 Task: Find a one-way flight from Hurghada to Hanoi on July 2nd for 2 adults in economy class, using Emirates airline, departing between 7:00 AM and 12:00 AM, with a connection in Dubai.
Action: Mouse pressed left at (331, 223)
Screenshot: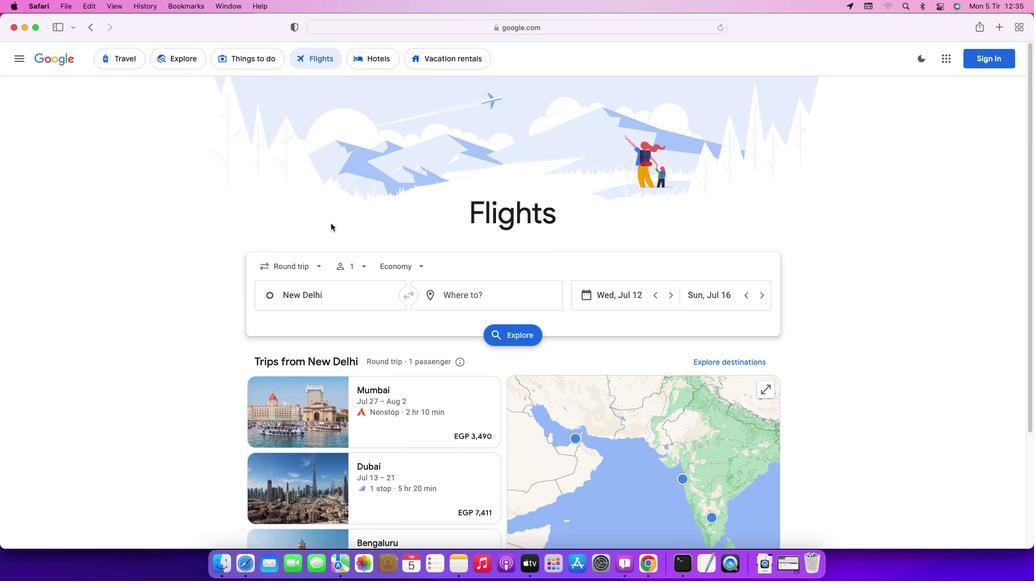 
Action: Mouse moved to (311, 262)
Screenshot: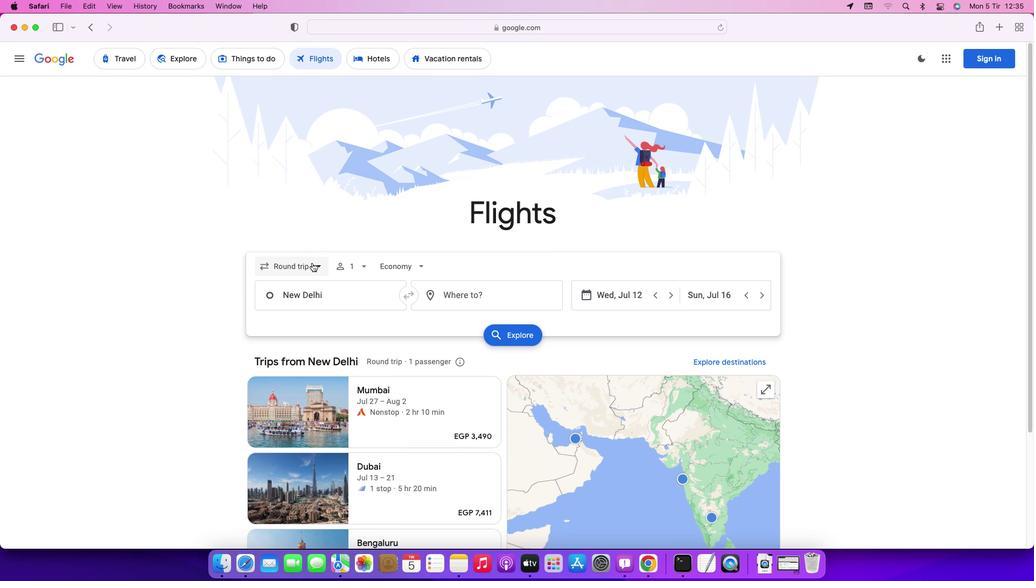 
Action: Mouse pressed left at (311, 262)
Screenshot: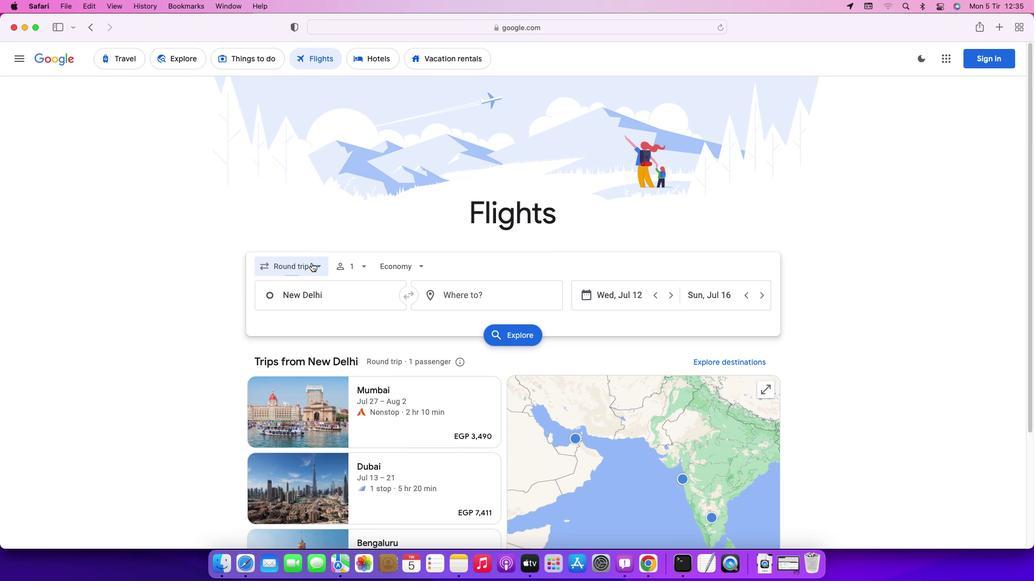 
Action: Mouse moved to (302, 315)
Screenshot: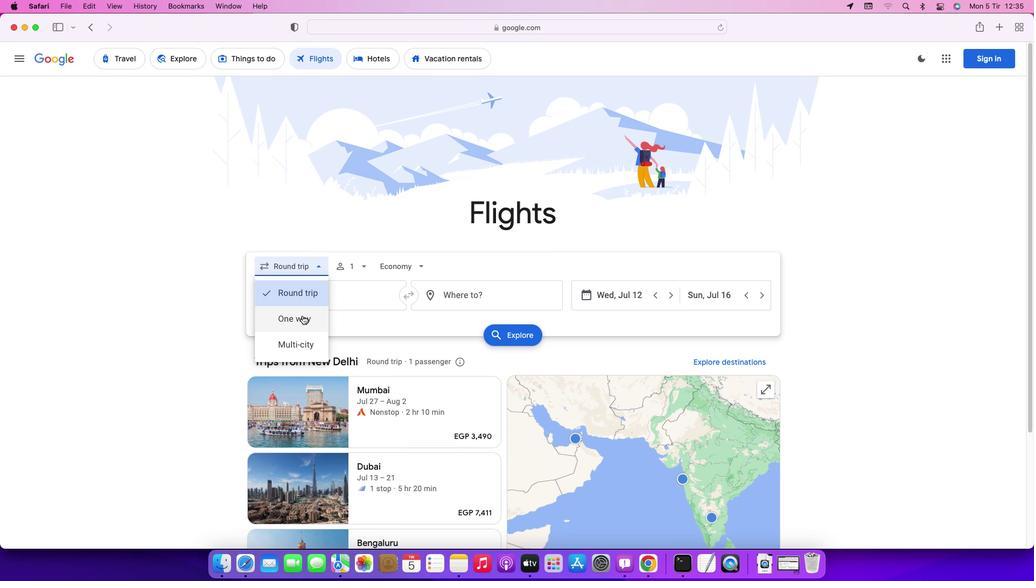 
Action: Mouse pressed left at (302, 315)
Screenshot: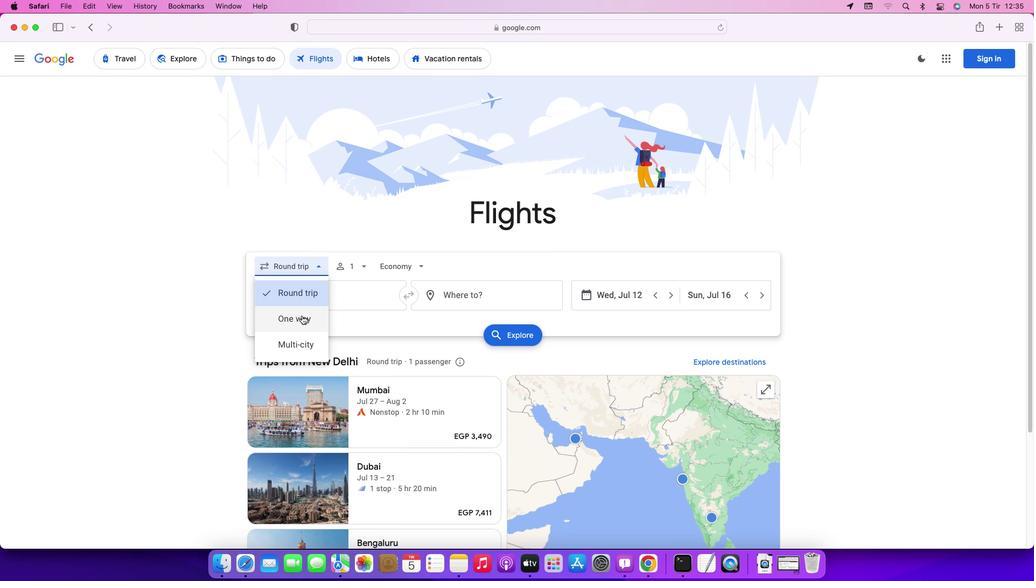 
Action: Mouse moved to (358, 267)
Screenshot: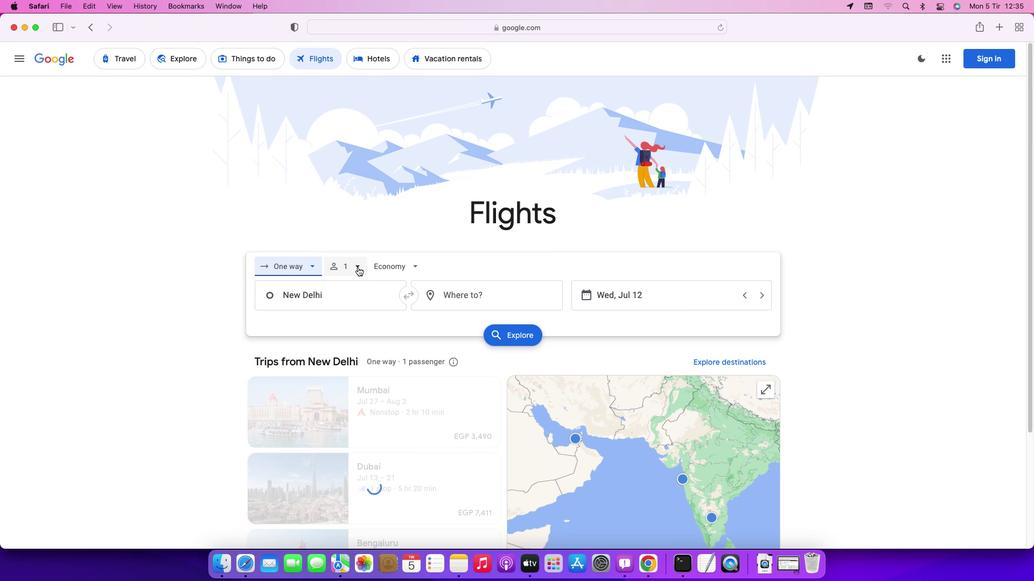 
Action: Mouse pressed left at (358, 267)
Screenshot: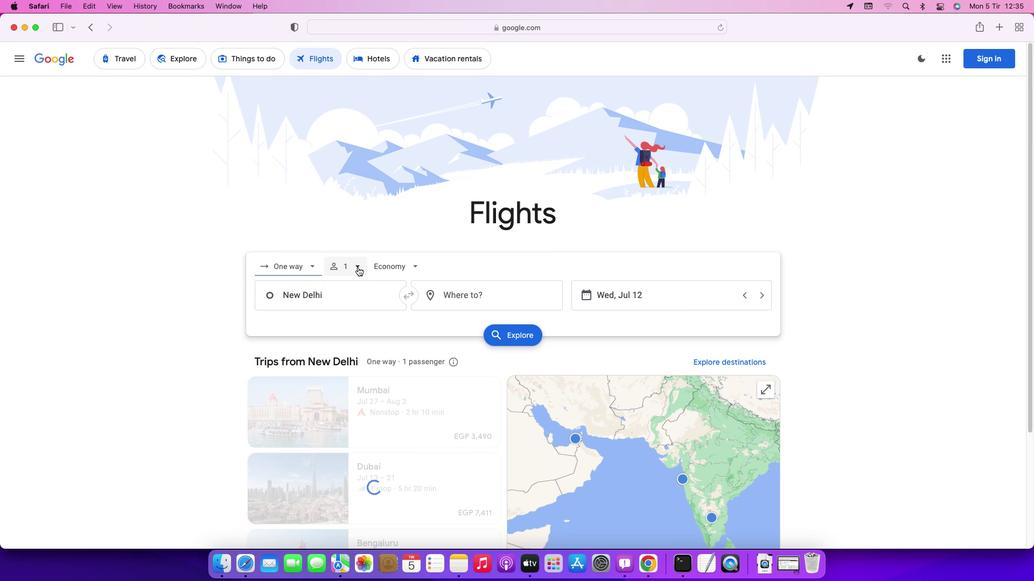 
Action: Mouse moved to (437, 291)
Screenshot: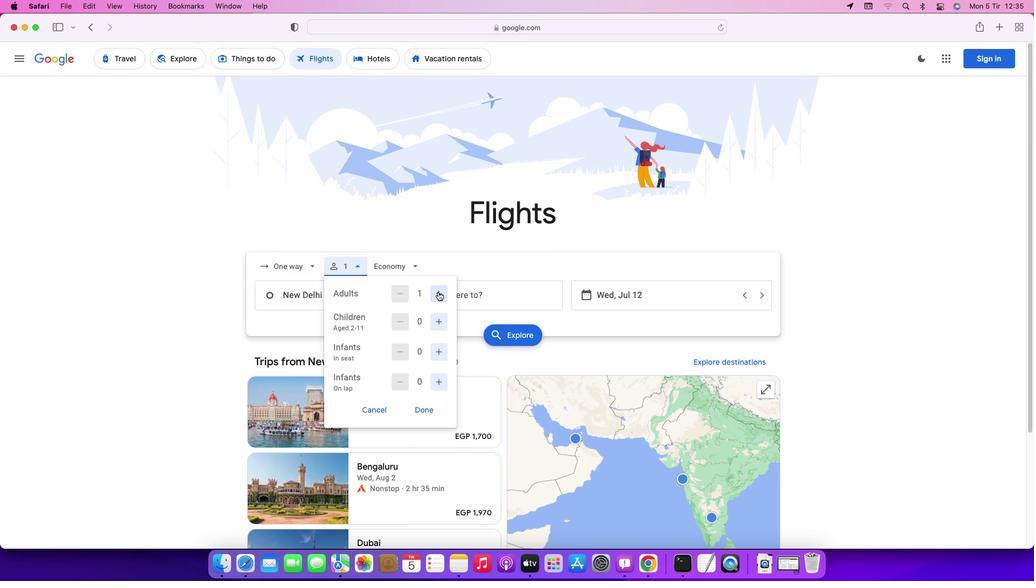 
Action: Mouse pressed left at (437, 291)
Screenshot: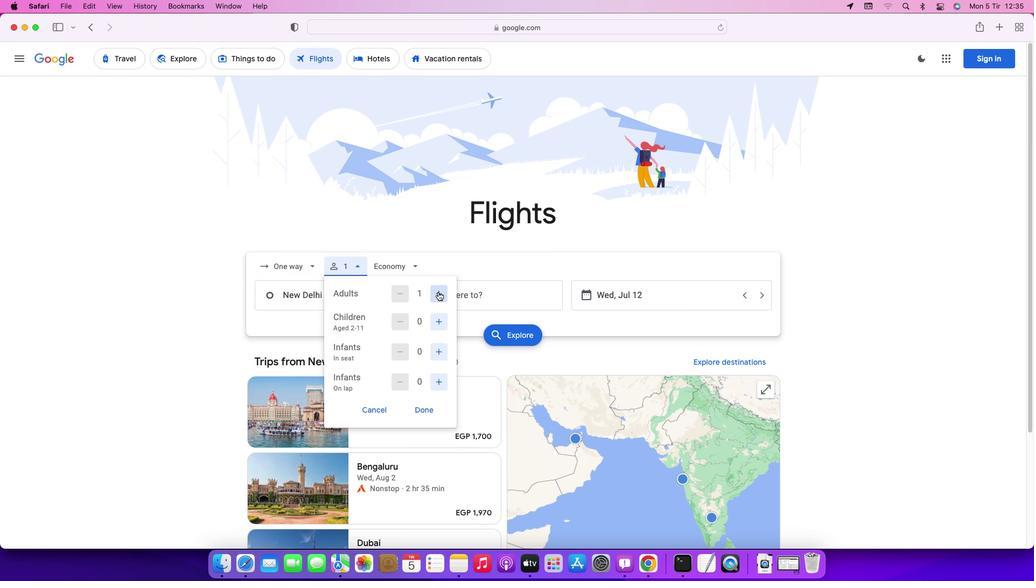 
Action: Mouse moved to (420, 405)
Screenshot: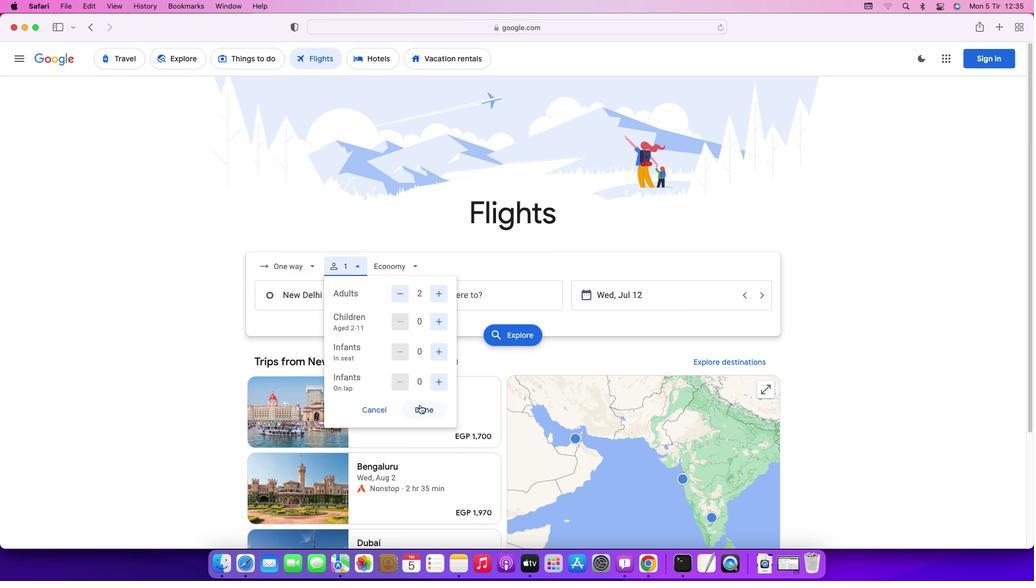 
Action: Mouse pressed left at (420, 405)
Screenshot: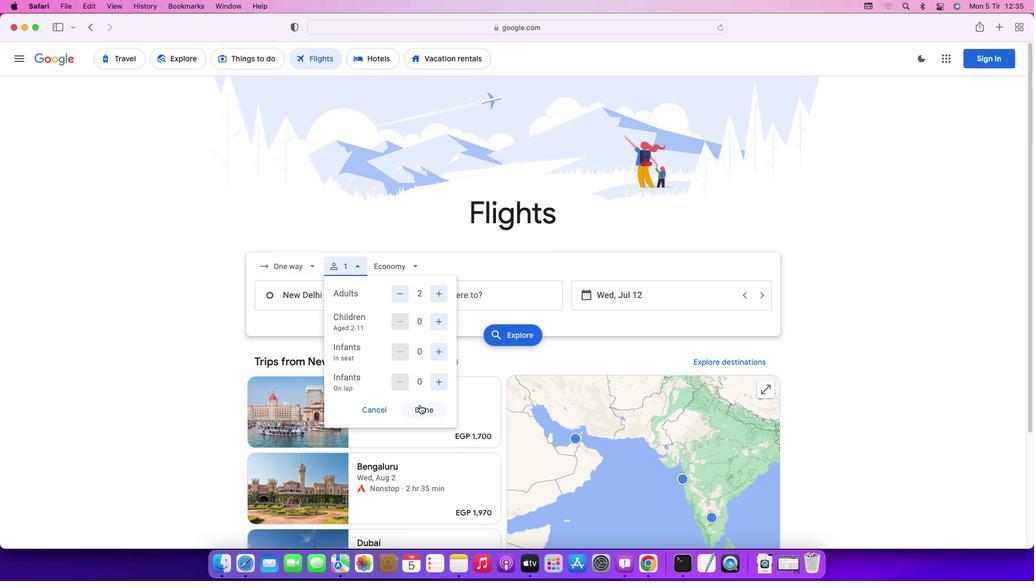 
Action: Mouse moved to (395, 268)
Screenshot: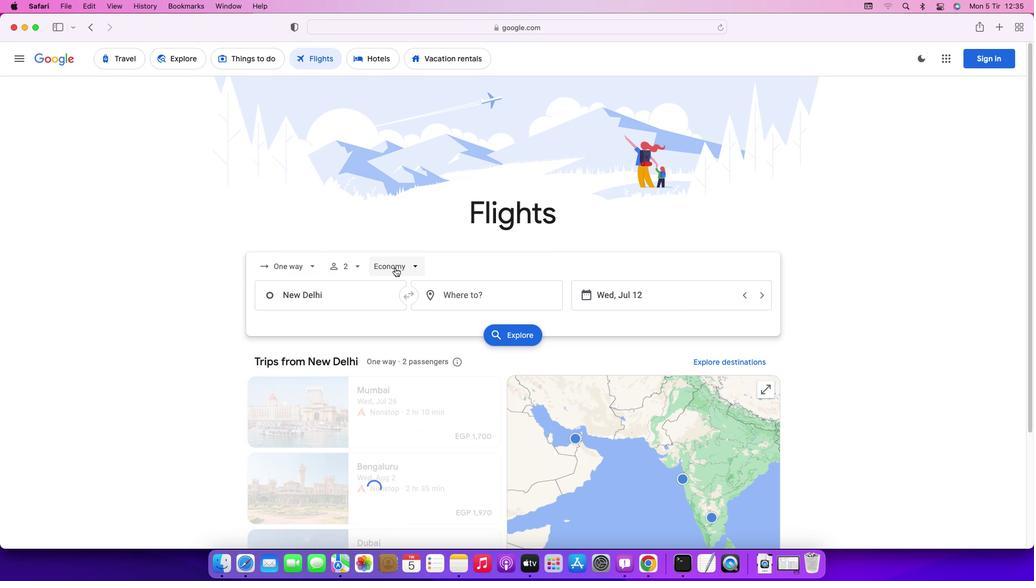 
Action: Mouse pressed left at (395, 268)
Screenshot: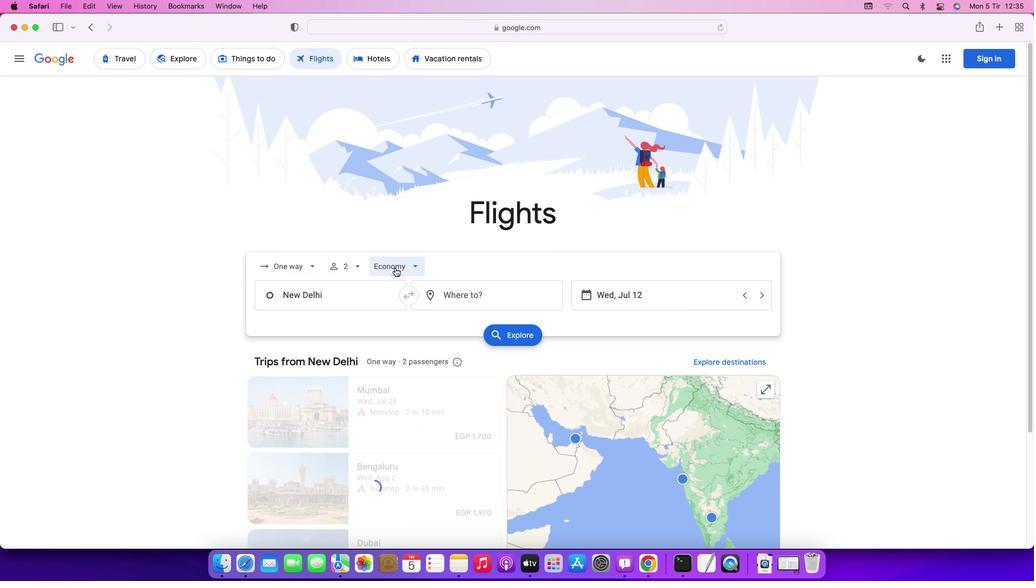 
Action: Mouse moved to (384, 288)
Screenshot: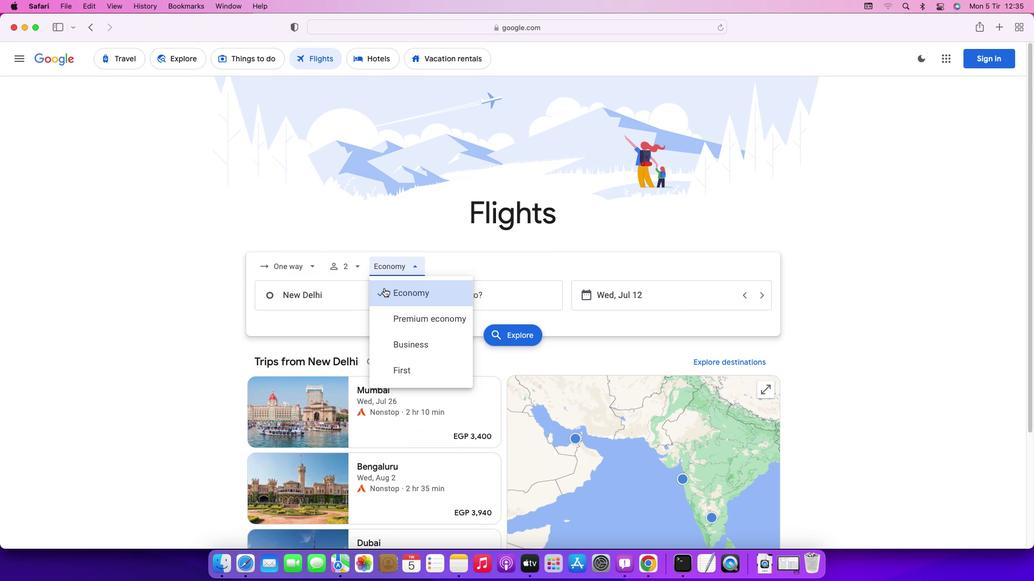 
Action: Mouse pressed left at (384, 288)
Screenshot: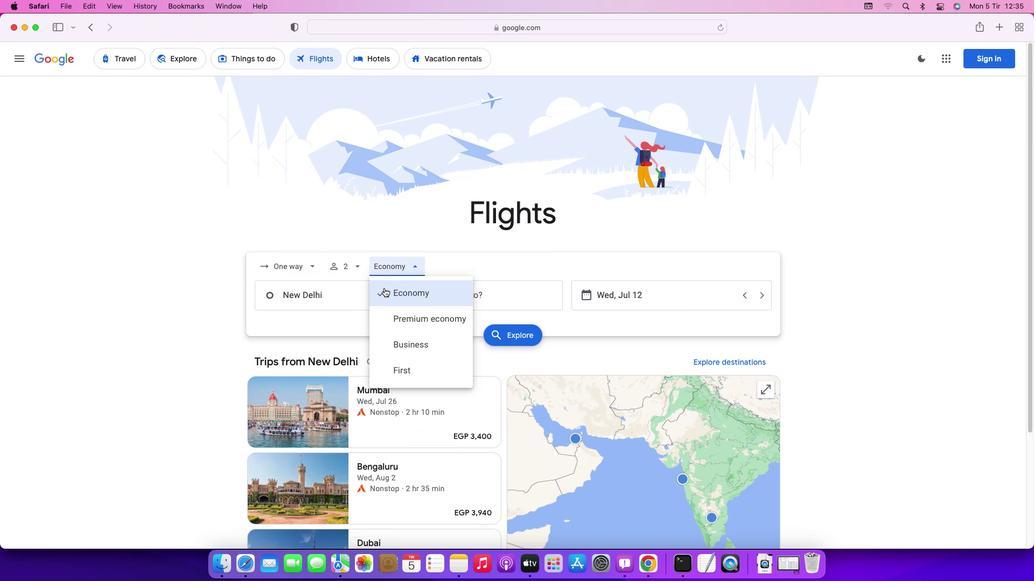 
Action: Mouse moved to (344, 300)
Screenshot: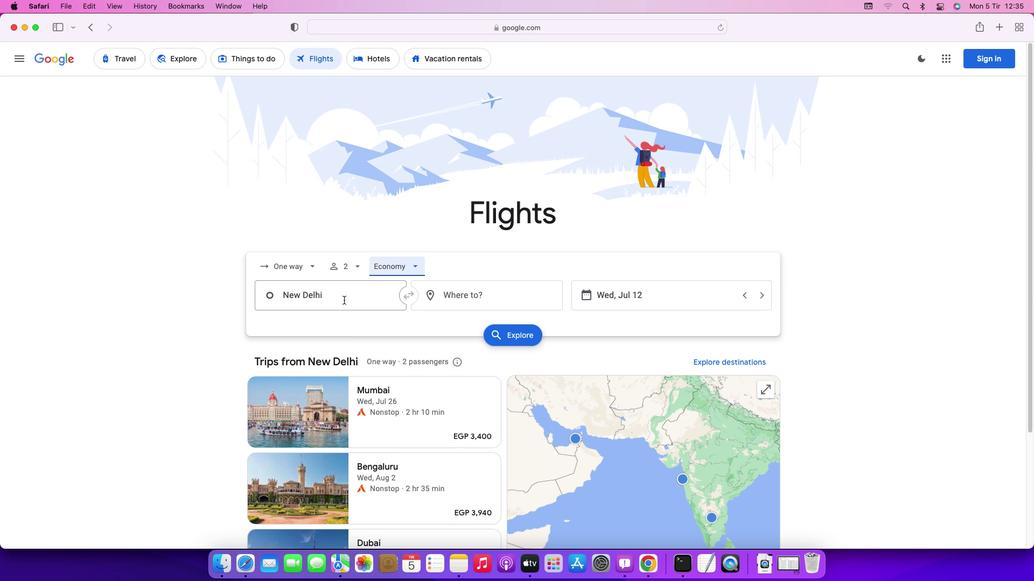 
Action: Mouse pressed left at (344, 300)
Screenshot: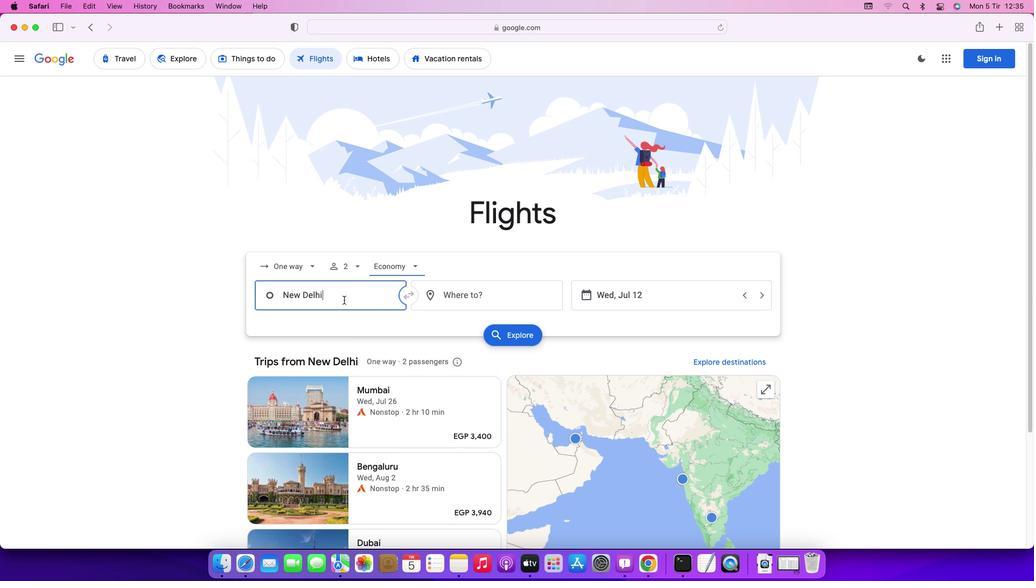 
Action: Mouse moved to (342, 300)
Screenshot: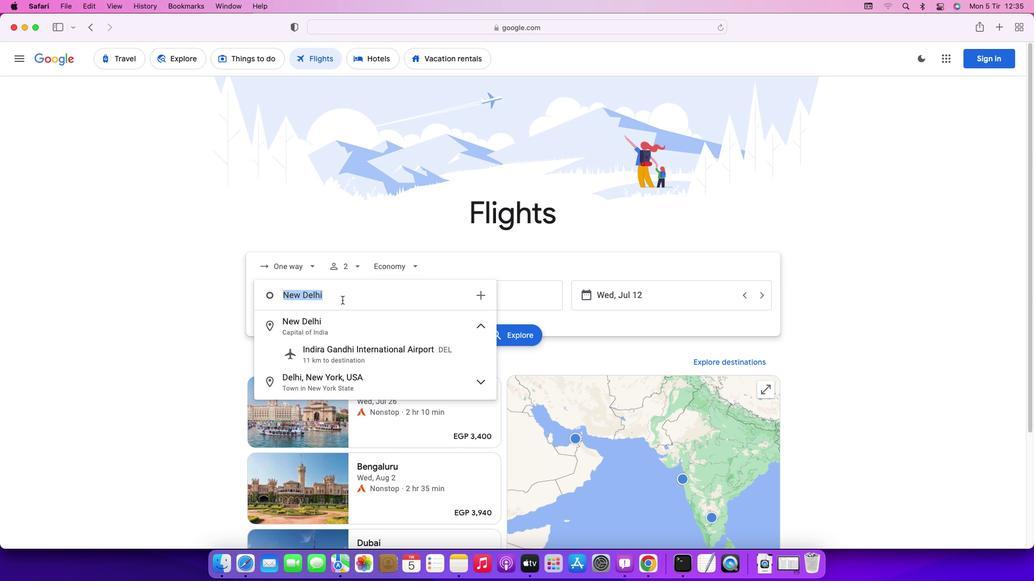 
Action: Key pressed Key.backspaceKey.caps_lock'H'Key.caps_lock'u''r''g''h''a''d''a'Key.enter
Screenshot: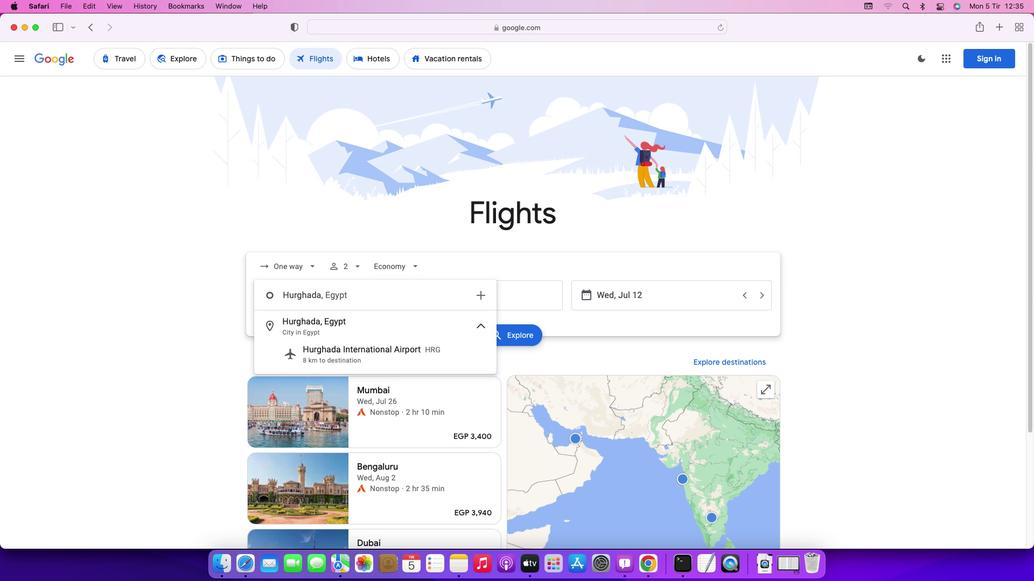 
Action: Mouse moved to (479, 299)
Screenshot: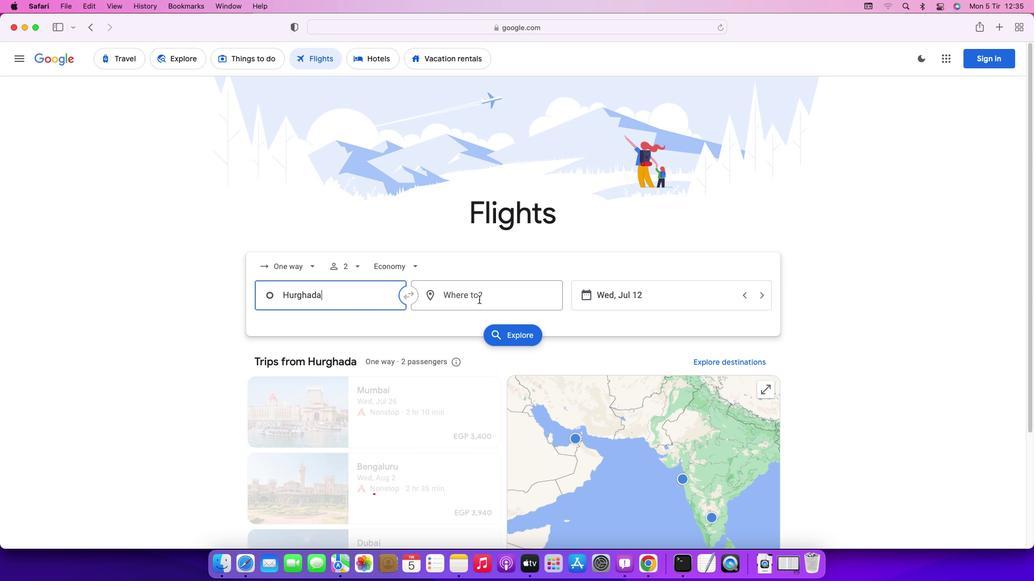 
Action: Mouse pressed left at (479, 299)
Screenshot: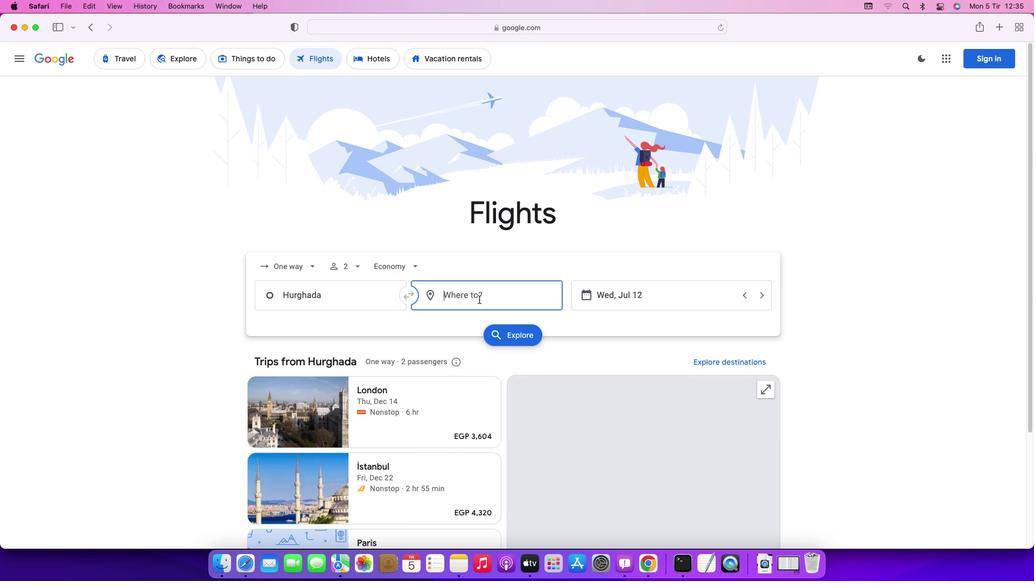 
Action: Key pressed Key.caps_lock'H'Key.caps_lock'a''n''o''i'Key.enter
Screenshot: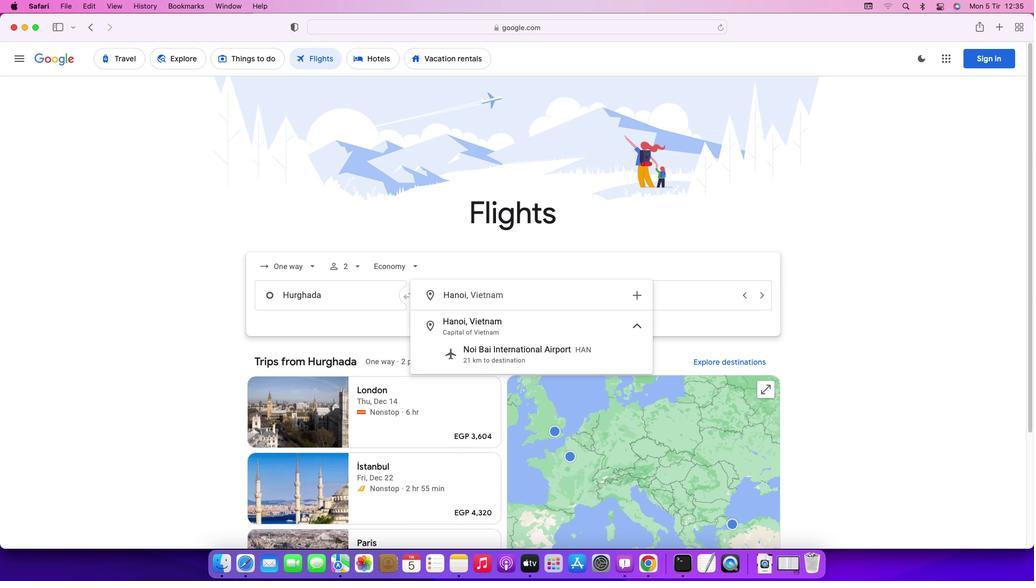 
Action: Mouse moved to (666, 292)
Screenshot: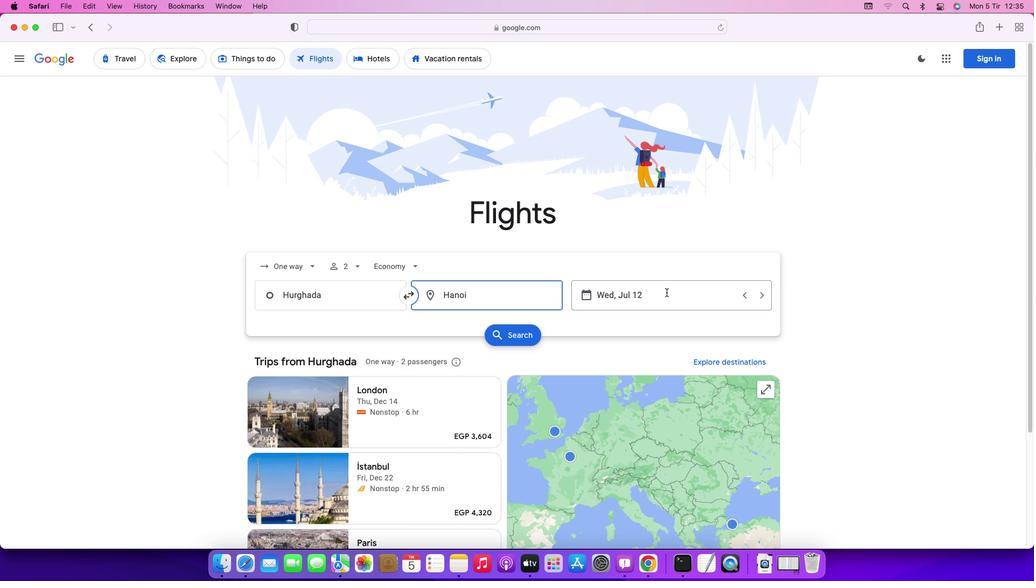 
Action: Mouse pressed left at (666, 292)
Screenshot: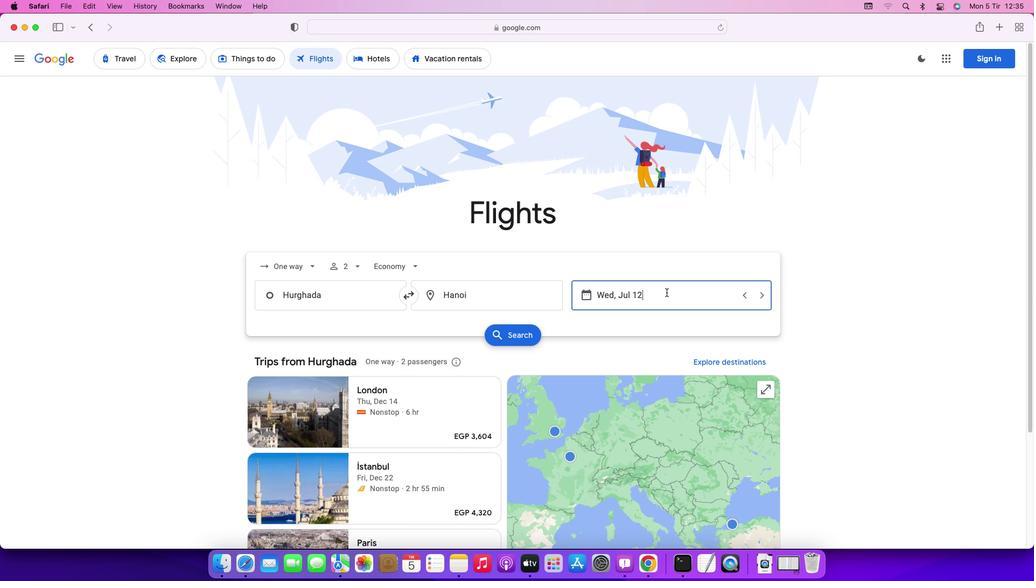 
Action: Mouse moved to (596, 380)
Screenshot: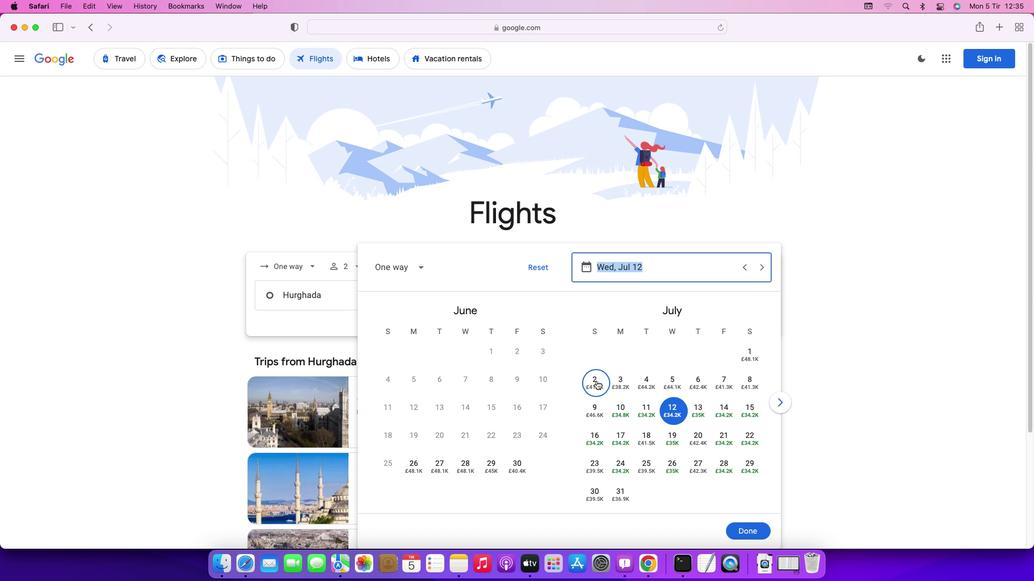 
Action: Mouse pressed left at (596, 380)
Screenshot: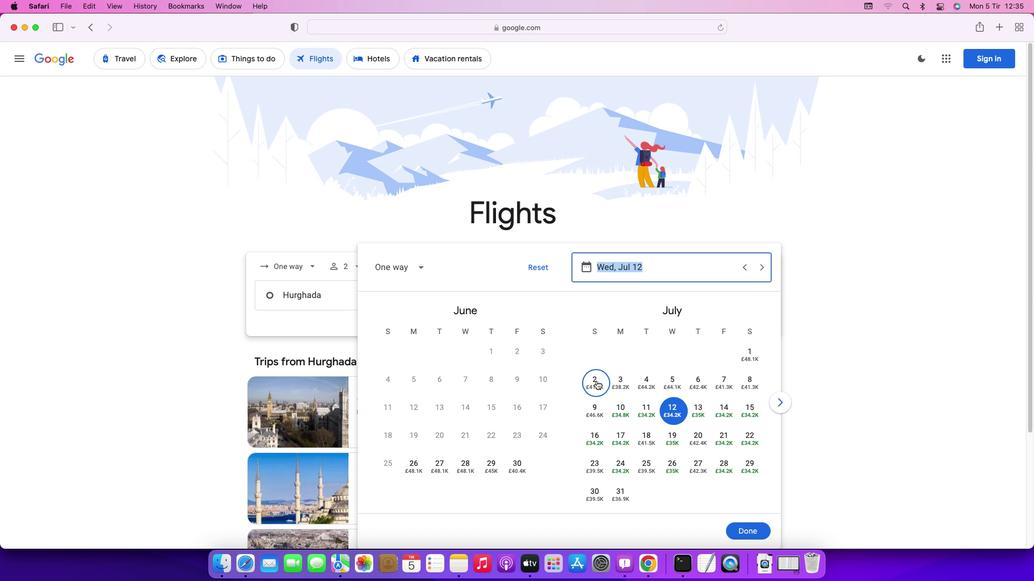 
Action: Mouse moved to (749, 533)
Screenshot: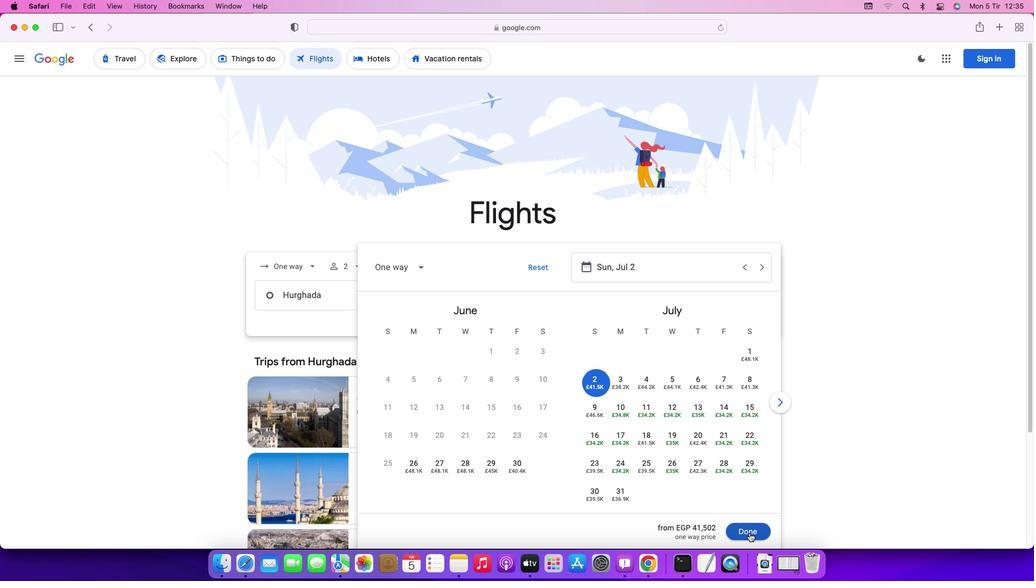 
Action: Mouse pressed left at (749, 533)
Screenshot: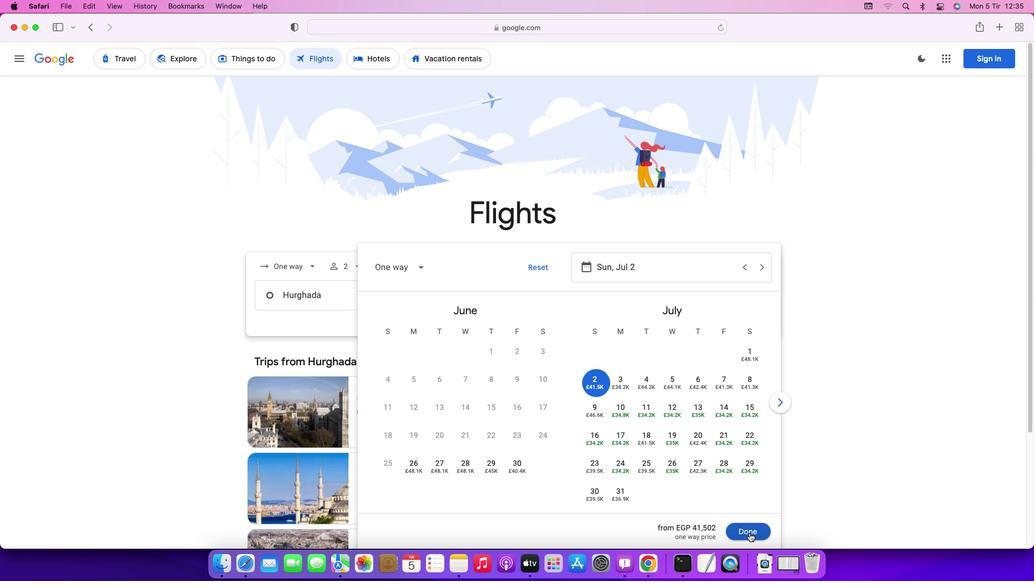 
Action: Mouse moved to (518, 336)
Screenshot: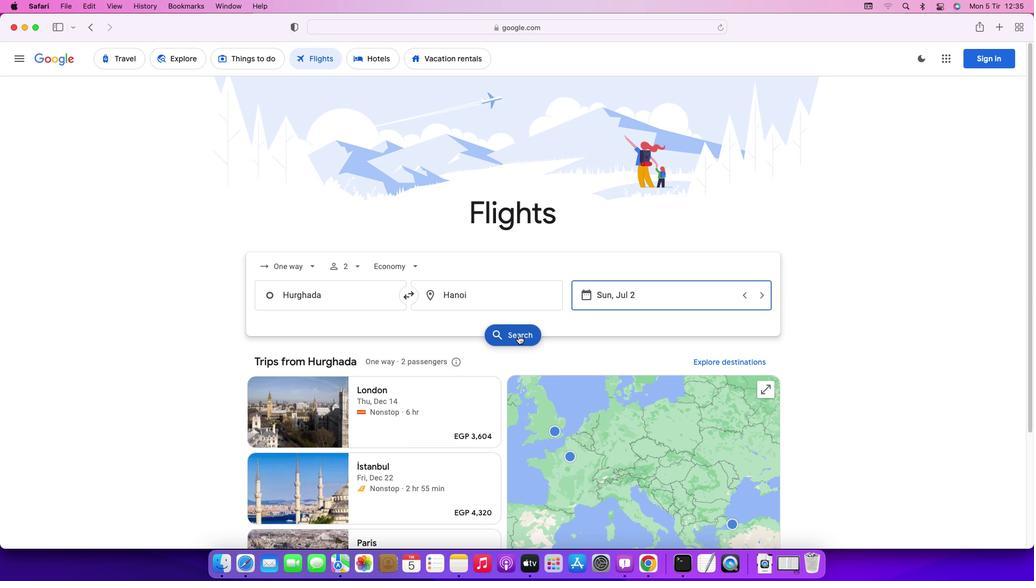 
Action: Mouse pressed left at (518, 336)
Screenshot: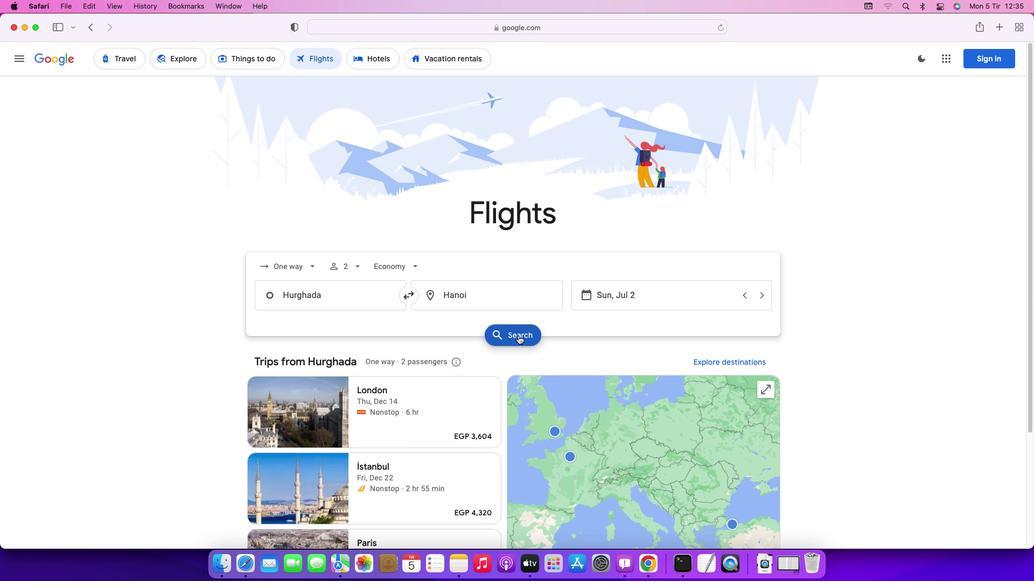 
Action: Mouse moved to (337, 159)
Screenshot: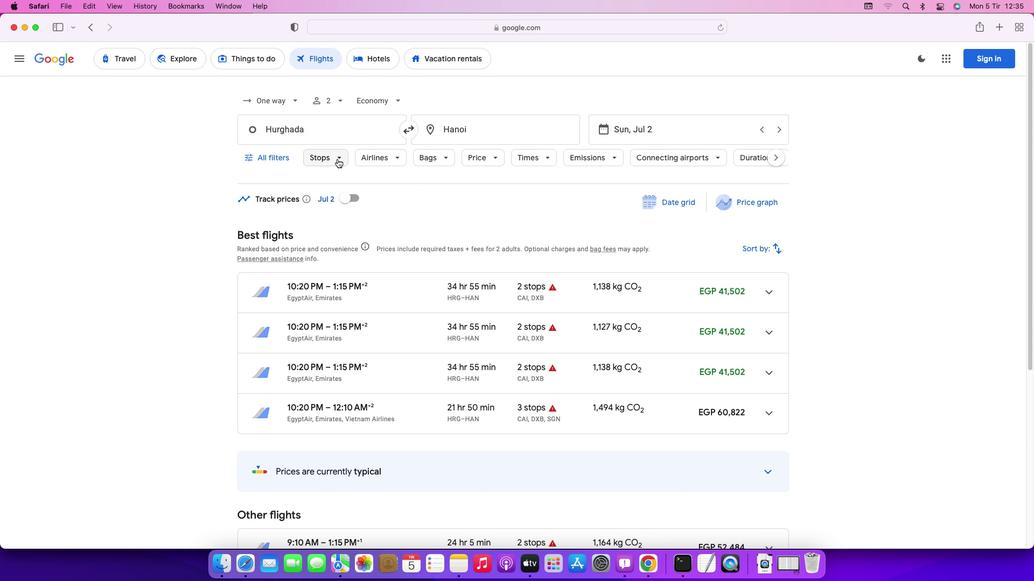 
Action: Mouse pressed left at (337, 159)
Screenshot: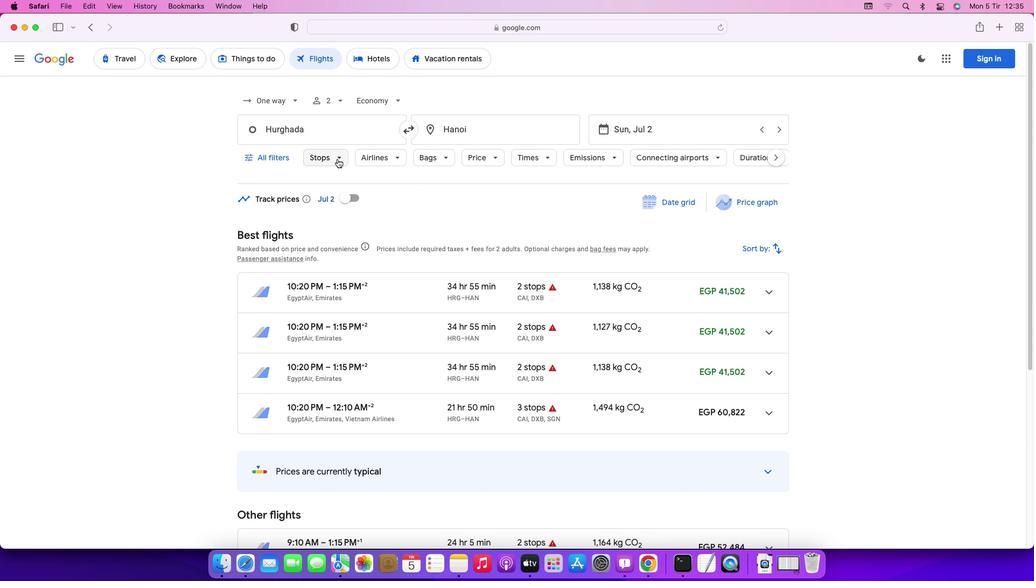 
Action: Mouse moved to (332, 213)
Screenshot: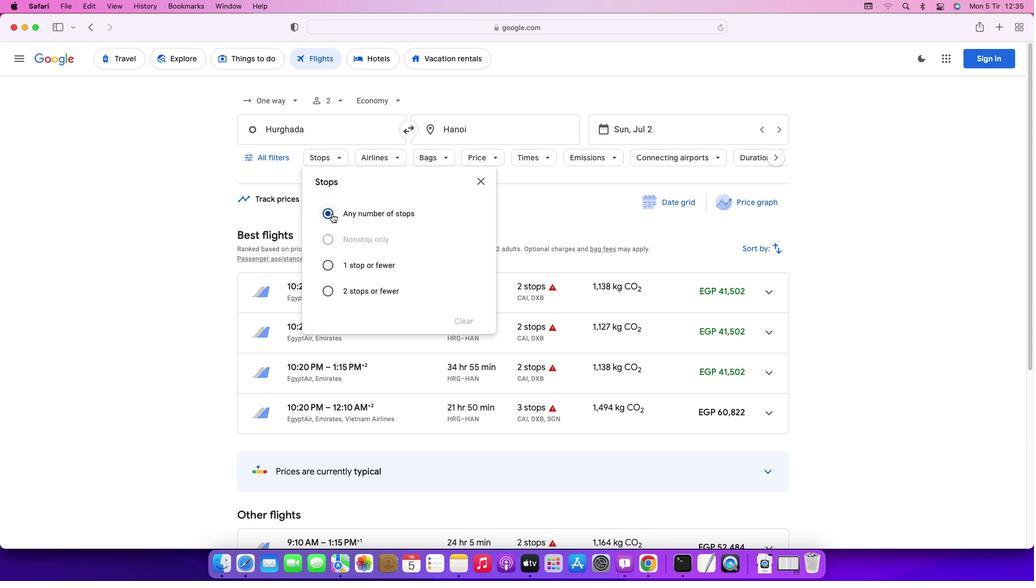 
Action: Mouse pressed left at (332, 213)
Screenshot: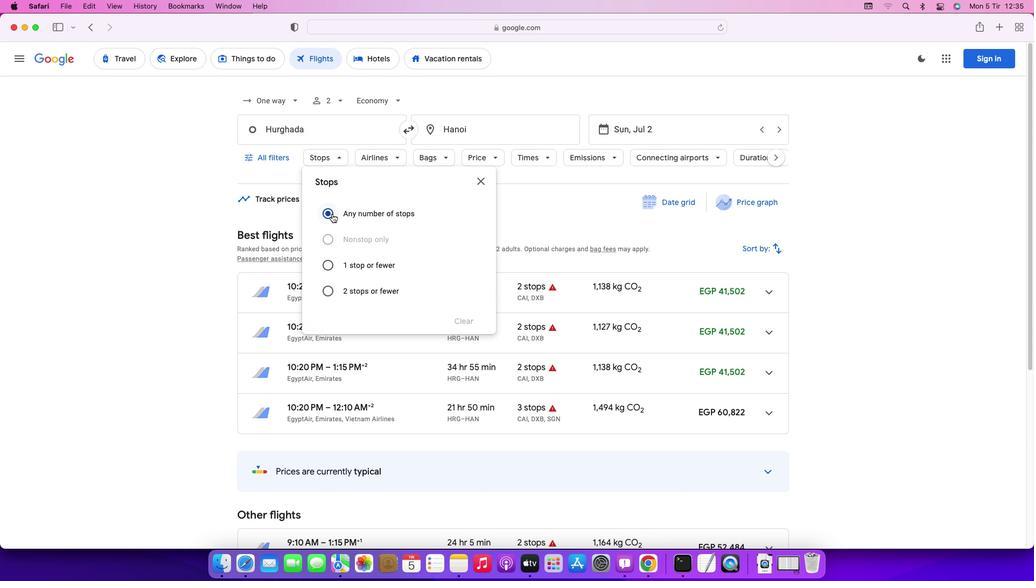 
Action: Mouse moved to (478, 183)
Screenshot: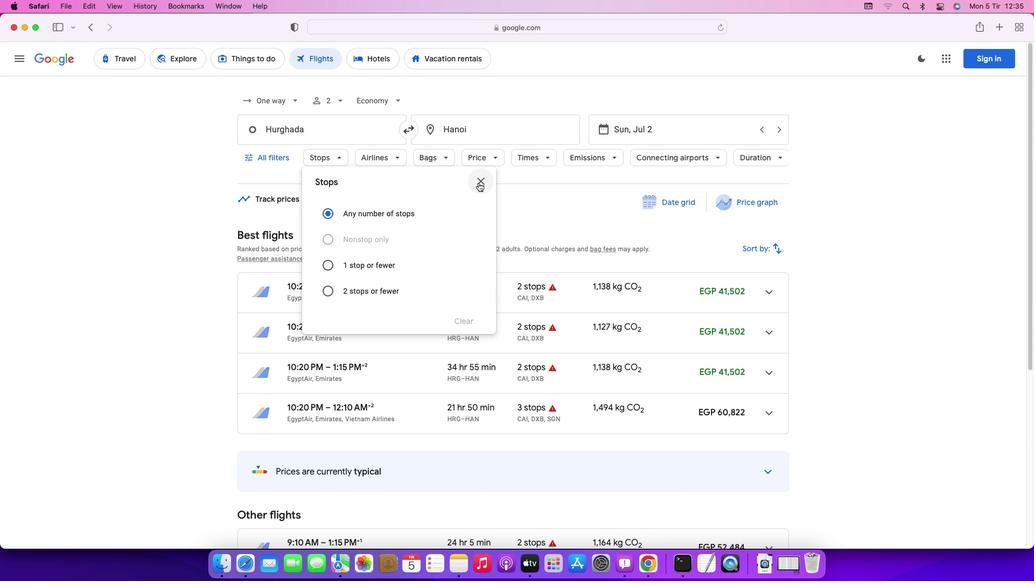 
Action: Mouse pressed left at (478, 183)
Screenshot: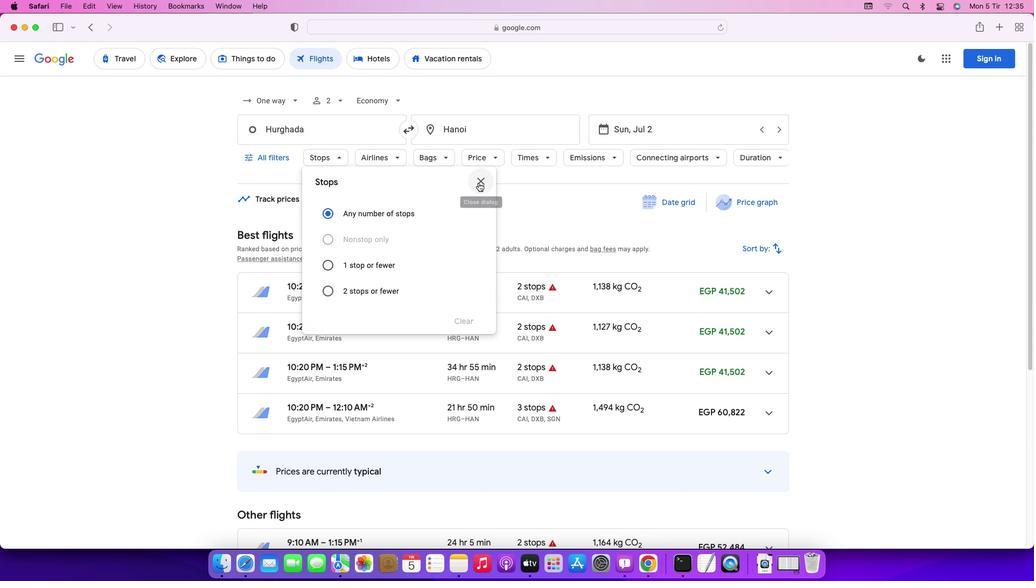 
Action: Mouse moved to (376, 162)
Screenshot: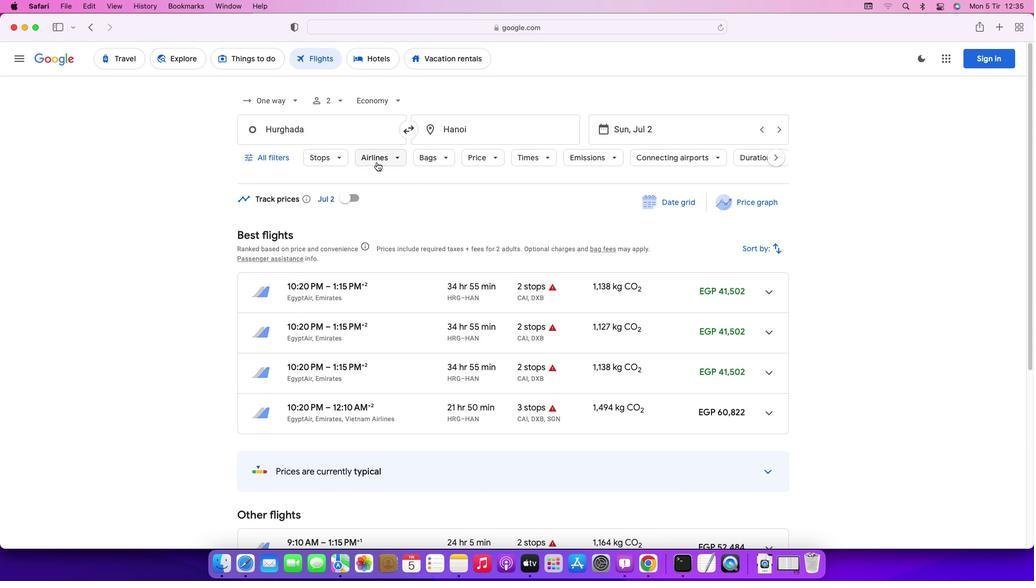
Action: Mouse pressed left at (376, 162)
Screenshot: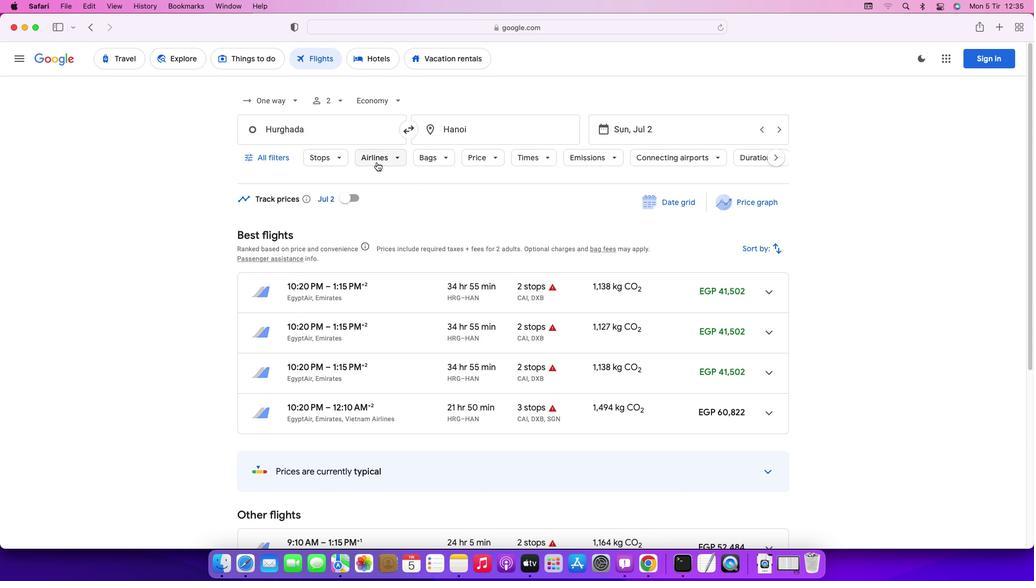 
Action: Mouse moved to (515, 212)
Screenshot: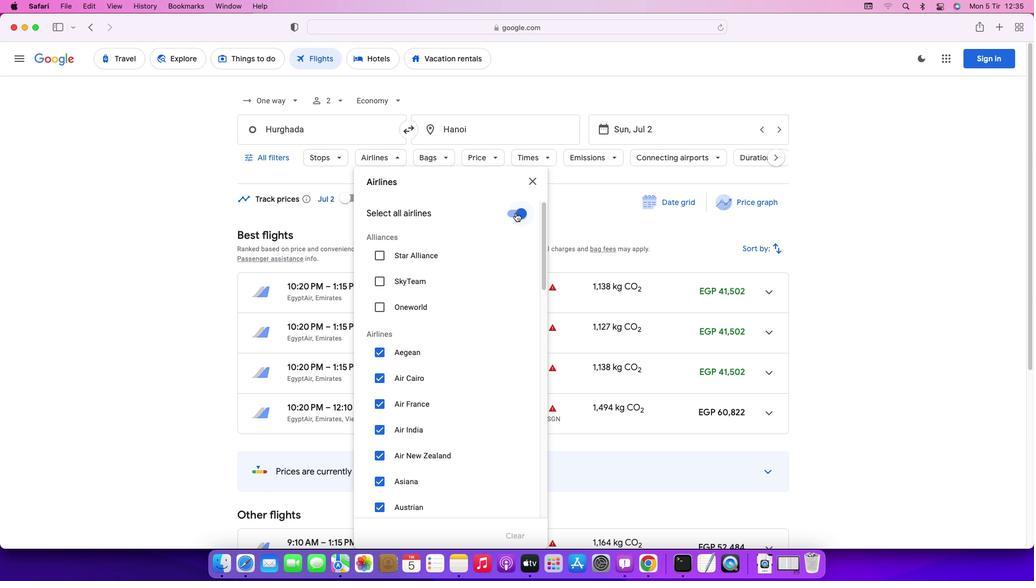 
Action: Mouse pressed left at (515, 212)
Screenshot: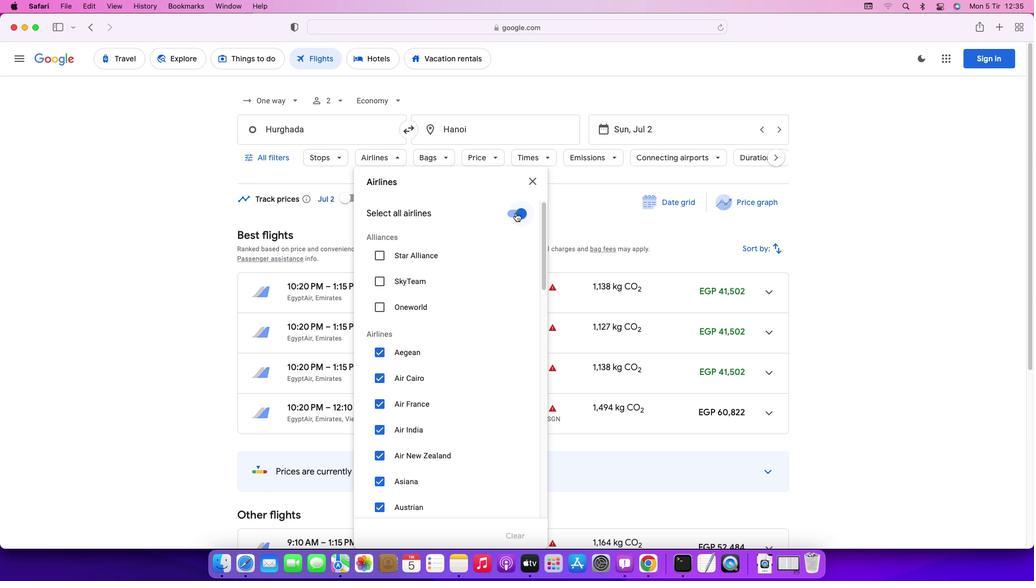 
Action: Mouse moved to (475, 361)
Screenshot: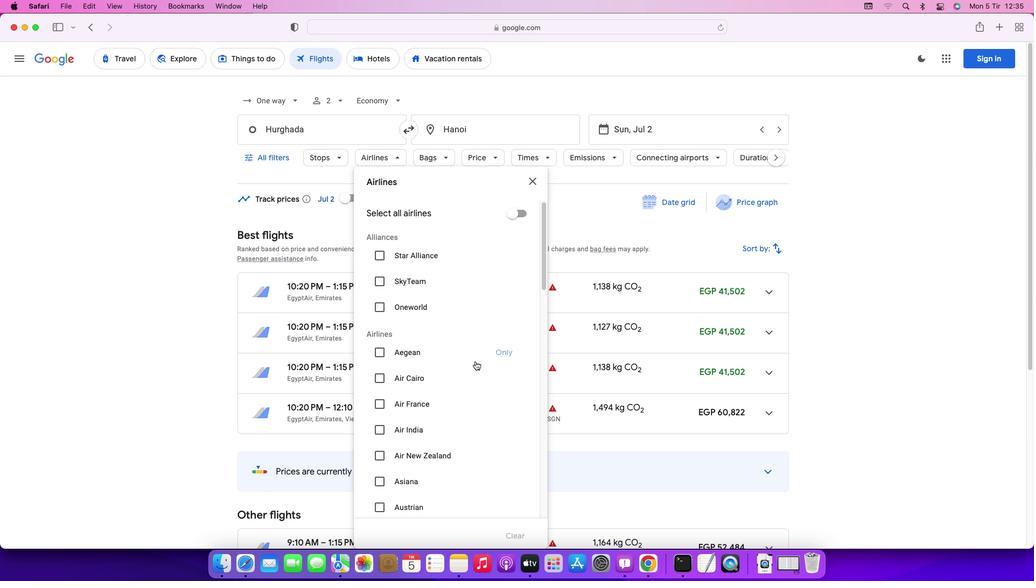 
Action: Mouse scrolled (475, 361) with delta (0, 0)
Screenshot: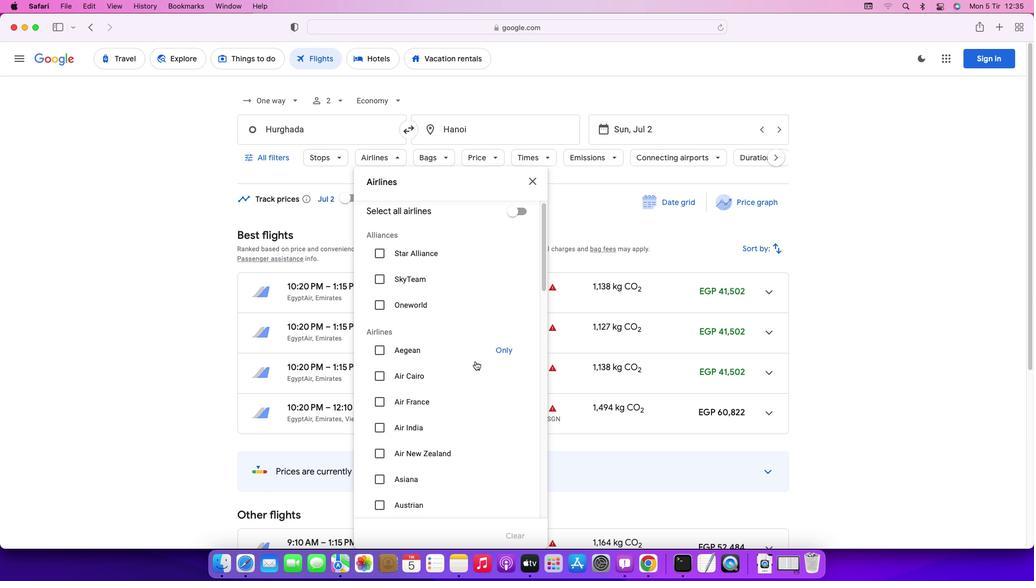
Action: Mouse scrolled (475, 361) with delta (0, 0)
Screenshot: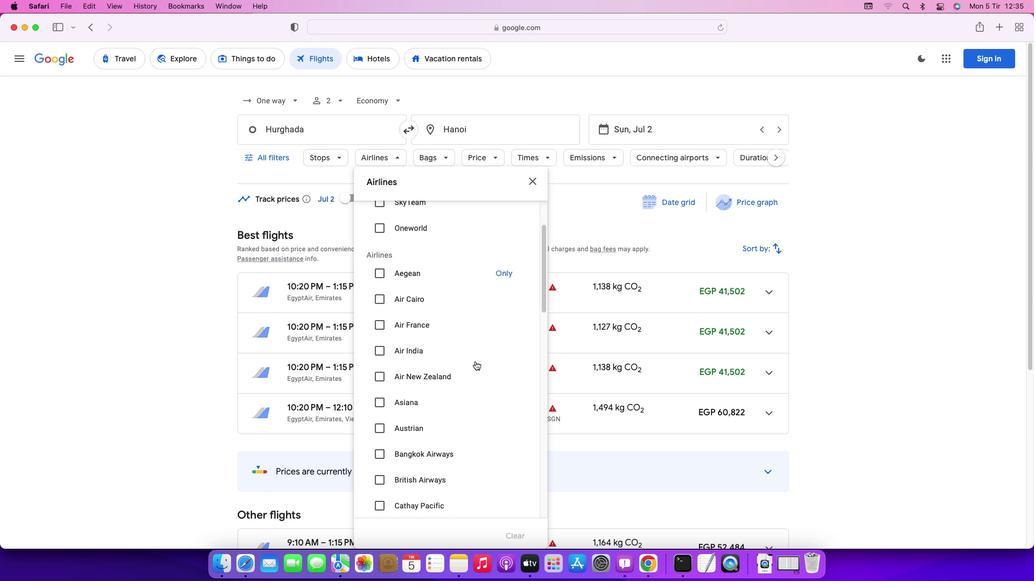 
Action: Mouse scrolled (475, 361) with delta (0, -1)
Screenshot: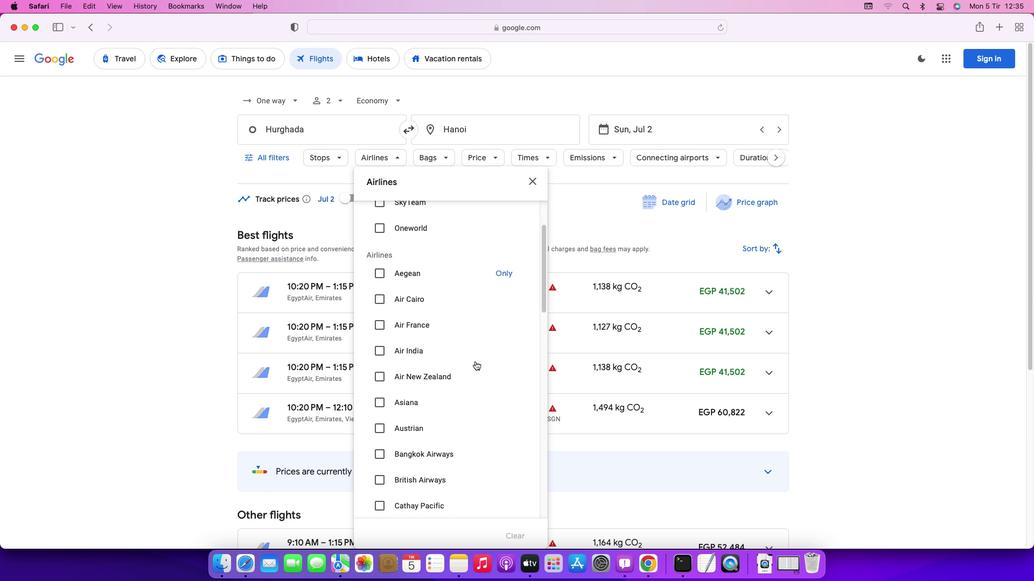 
Action: Mouse scrolled (475, 361) with delta (0, 0)
Screenshot: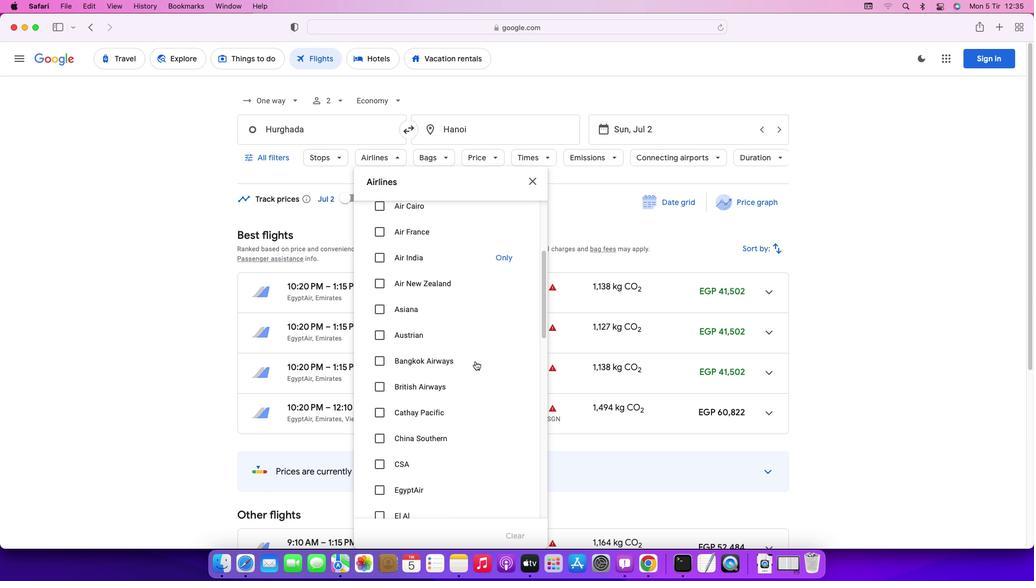 
Action: Mouse scrolled (475, 361) with delta (0, 0)
Screenshot: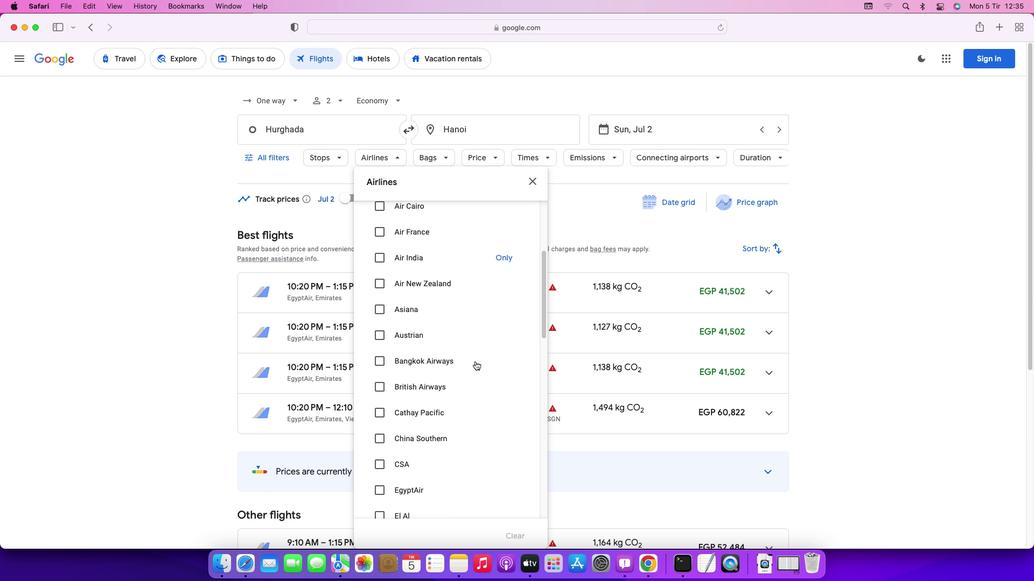 
Action: Mouse scrolled (475, 361) with delta (0, -1)
Screenshot: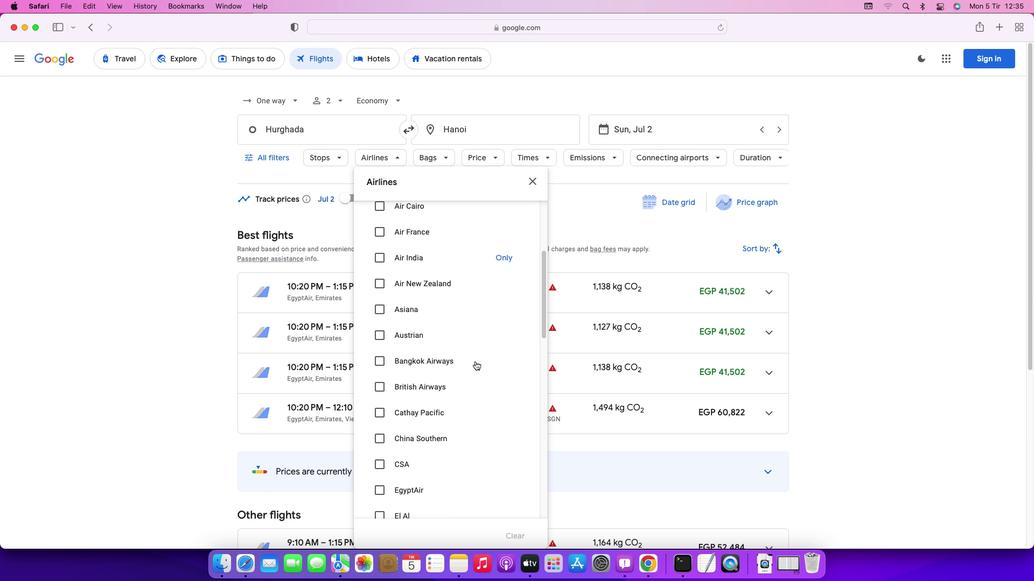 
Action: Mouse scrolled (475, 361) with delta (0, 0)
Screenshot: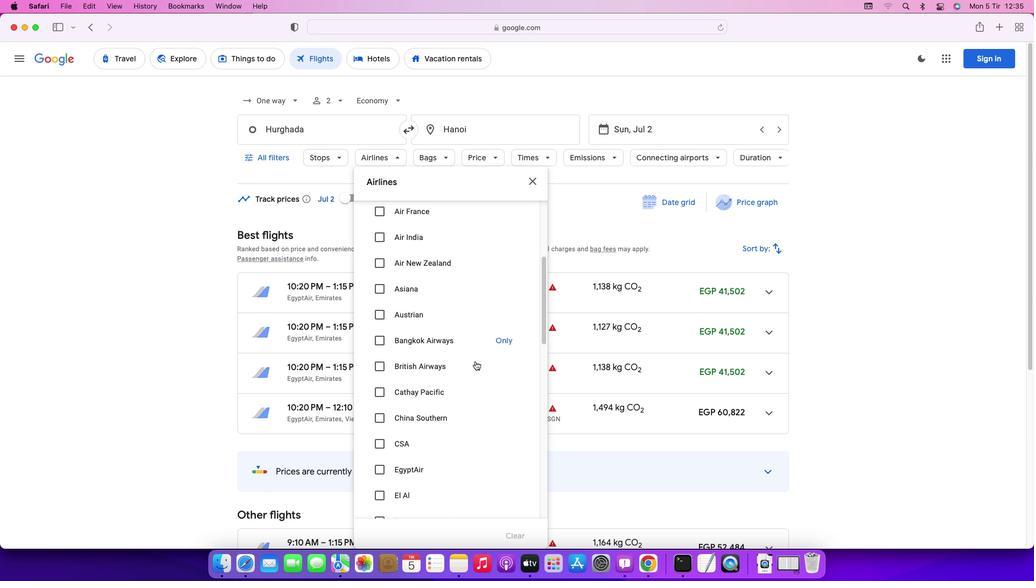 
Action: Mouse scrolled (475, 361) with delta (0, 0)
Screenshot: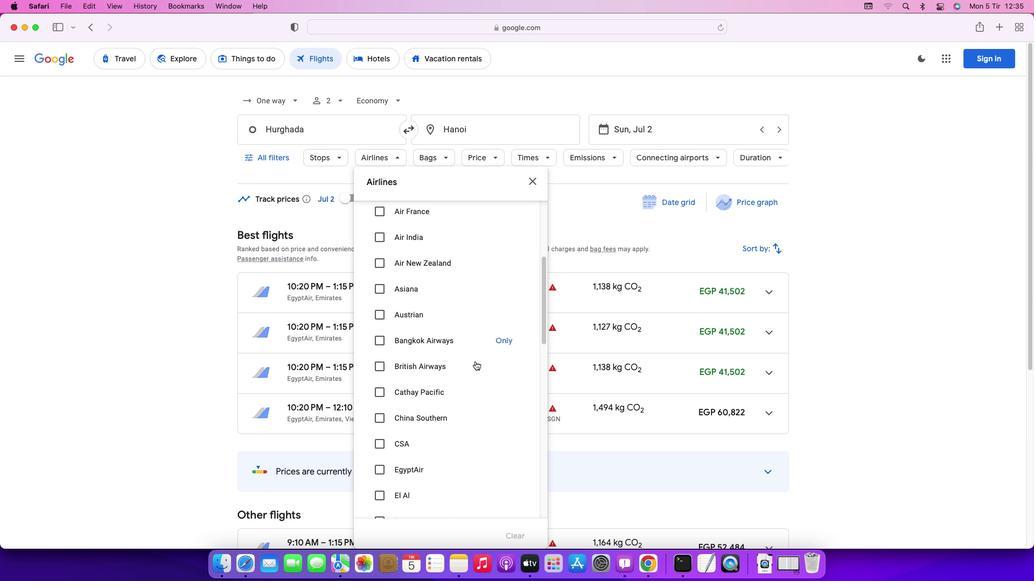 
Action: Mouse scrolled (475, 361) with delta (0, 0)
Screenshot: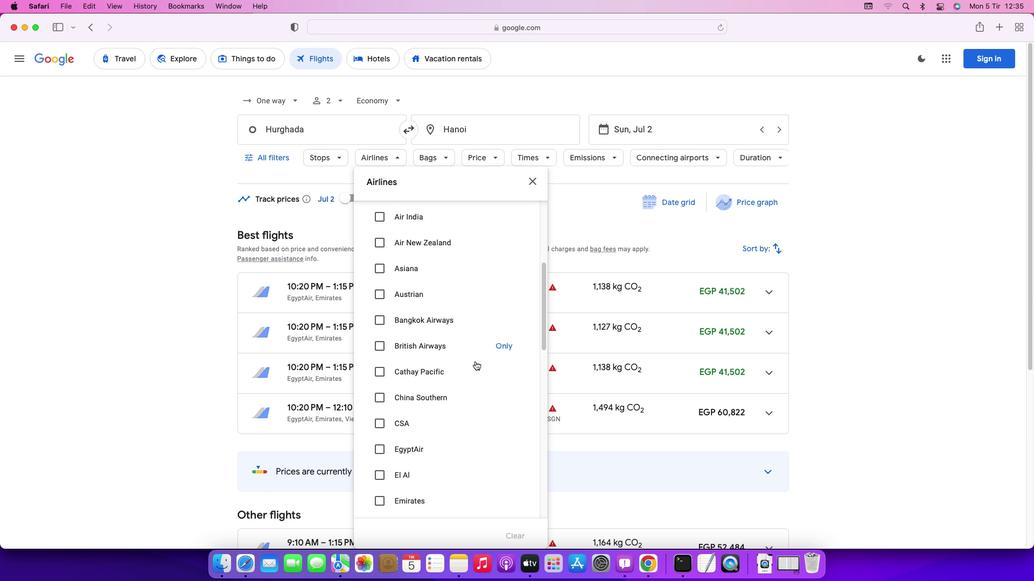 
Action: Mouse scrolled (475, 361) with delta (0, 0)
Screenshot: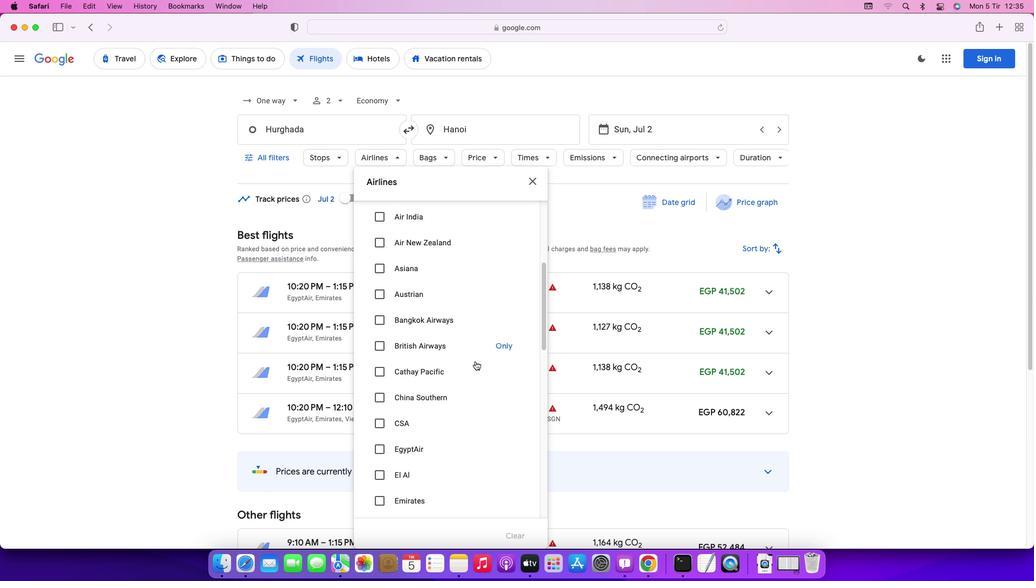 
Action: Mouse scrolled (475, 361) with delta (0, 0)
Screenshot: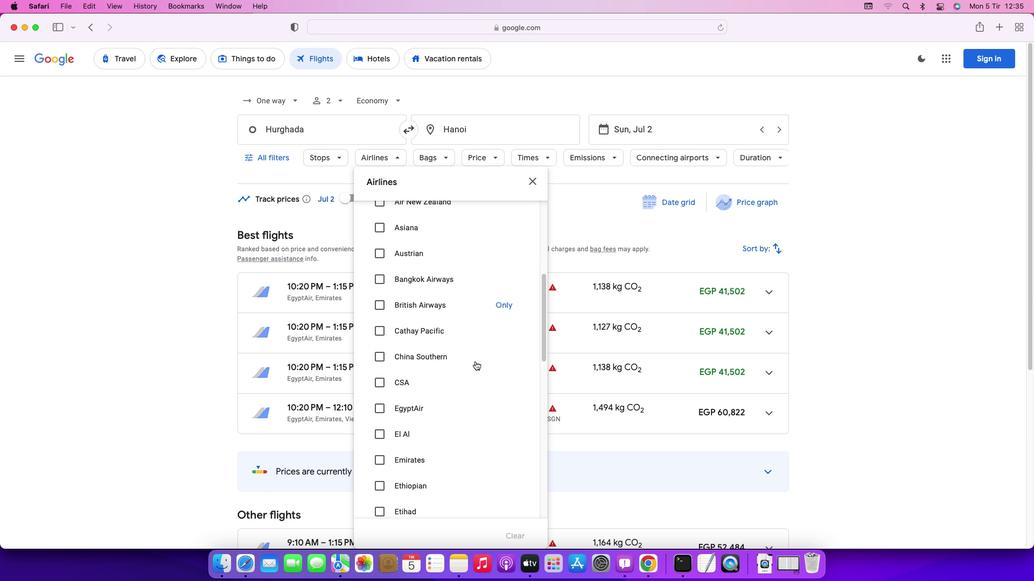 
Action: Mouse moved to (377, 456)
Screenshot: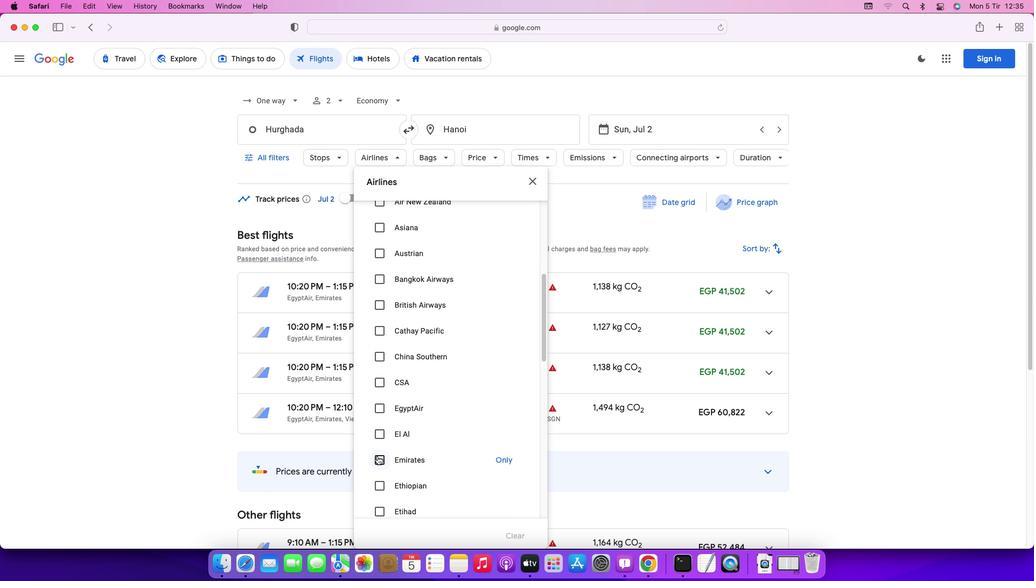 
Action: Mouse pressed left at (377, 456)
Screenshot: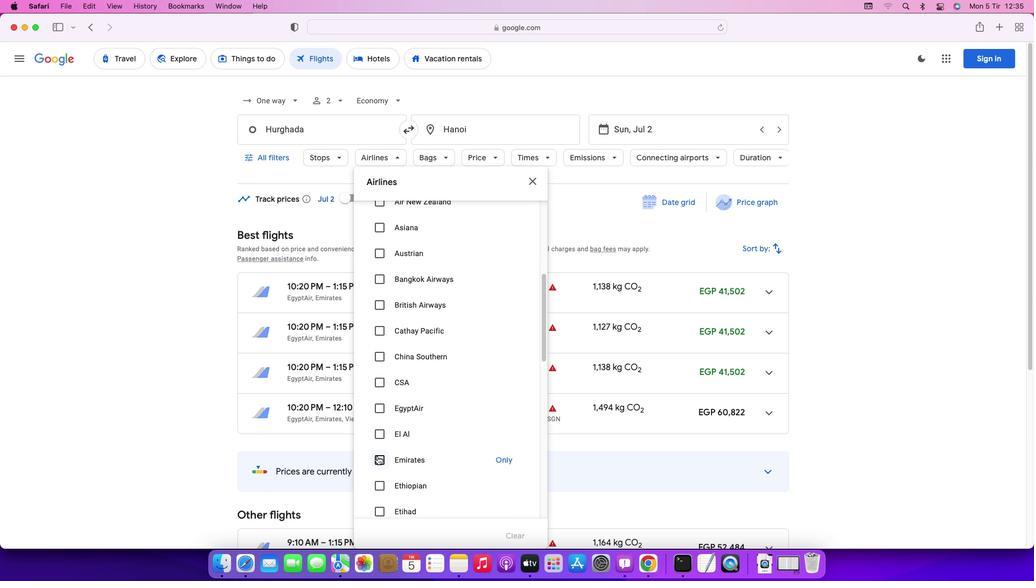 
Action: Mouse moved to (532, 185)
Screenshot: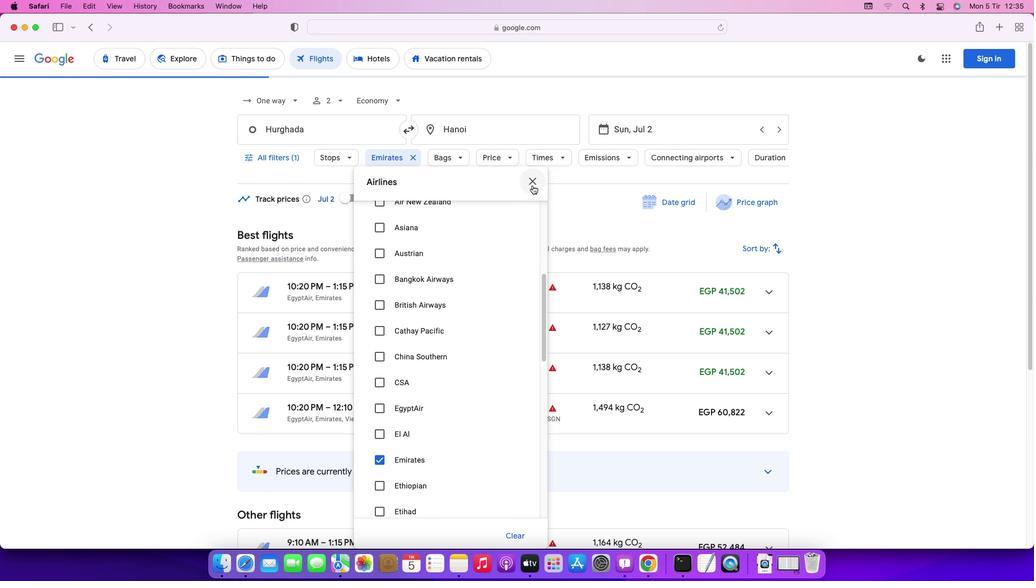 
Action: Mouse pressed left at (532, 185)
Screenshot: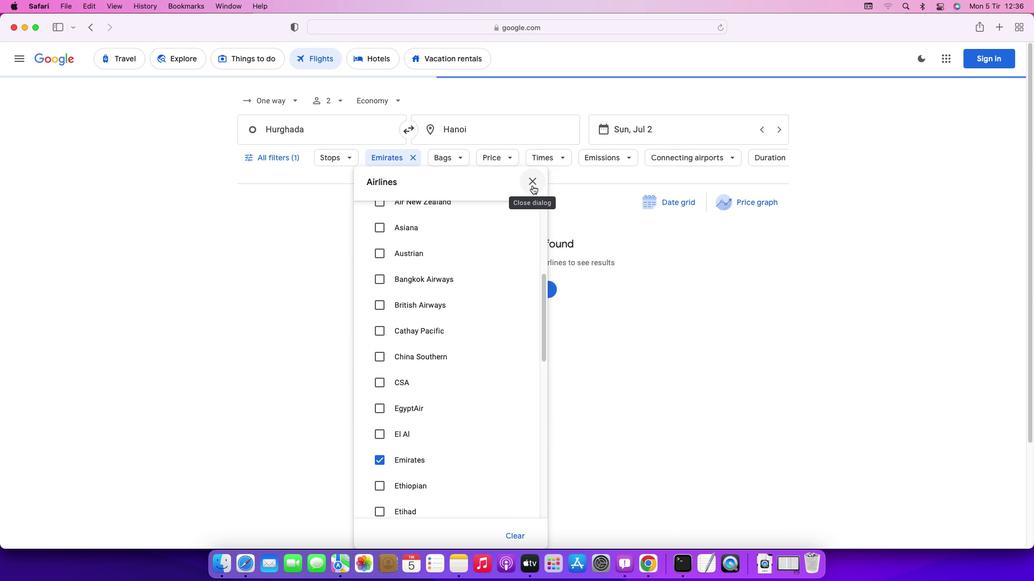 
Action: Mouse moved to (496, 157)
Screenshot: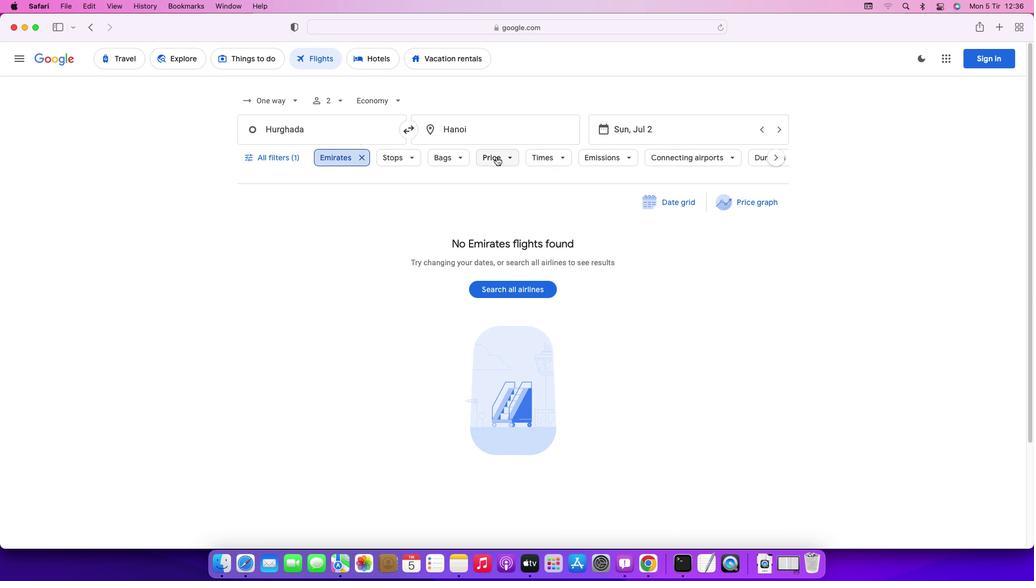 
Action: Mouse pressed left at (496, 157)
Screenshot: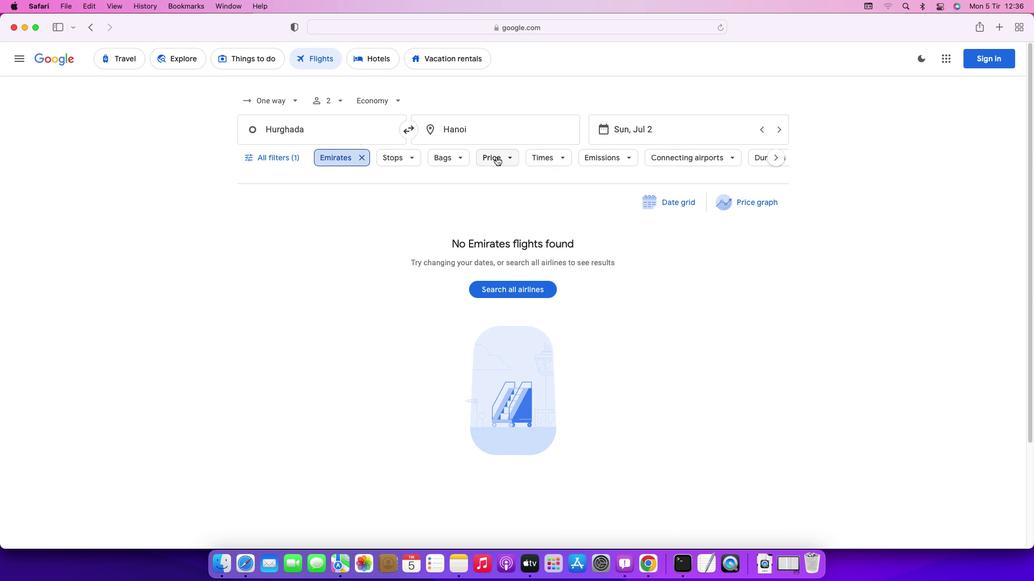 
Action: Mouse moved to (649, 231)
Screenshot: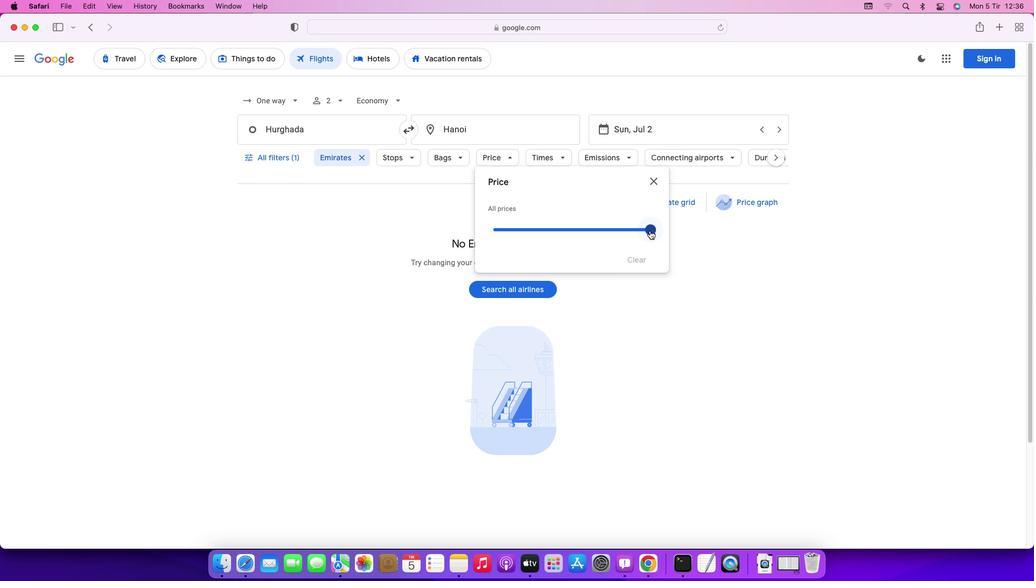 
Action: Mouse pressed left at (649, 231)
Screenshot: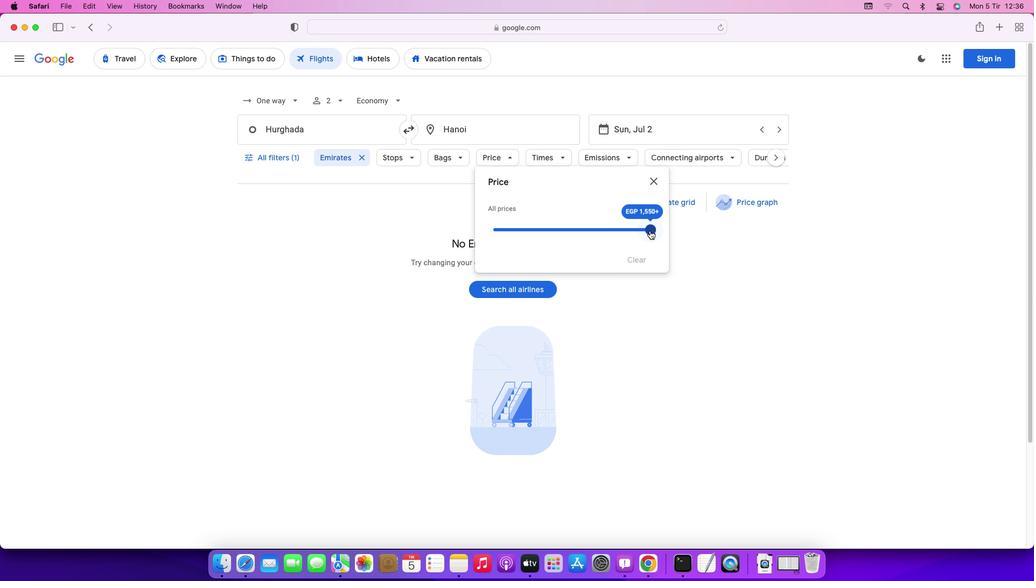 
Action: Mouse moved to (651, 186)
Screenshot: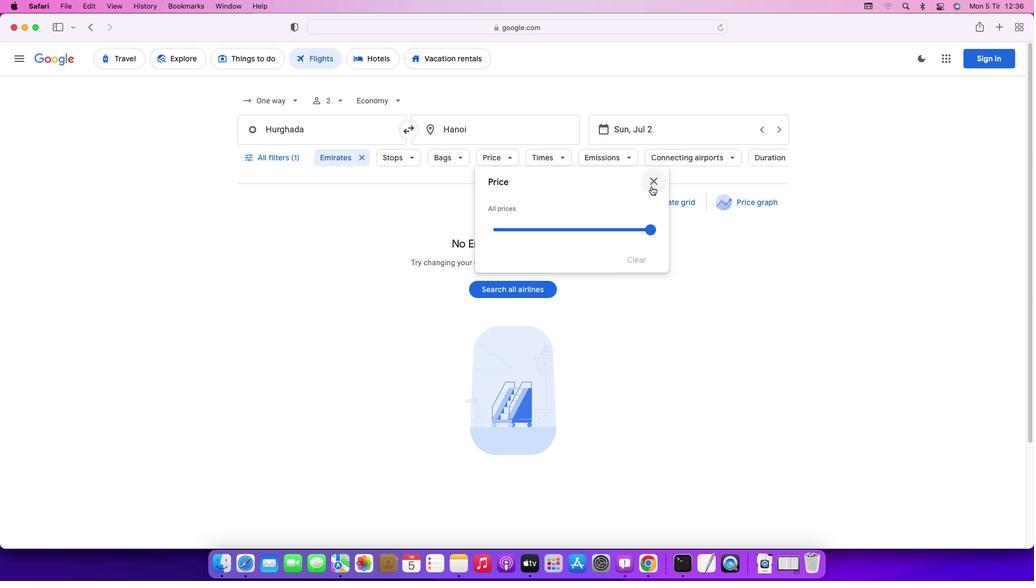 
Action: Mouse pressed left at (651, 186)
Screenshot: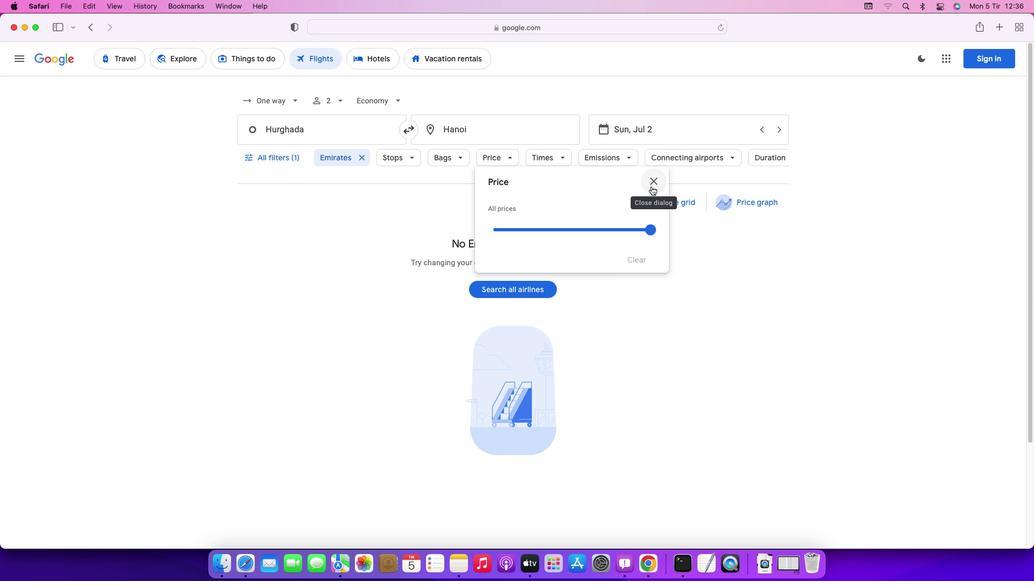 
Action: Mouse moved to (563, 161)
Screenshot: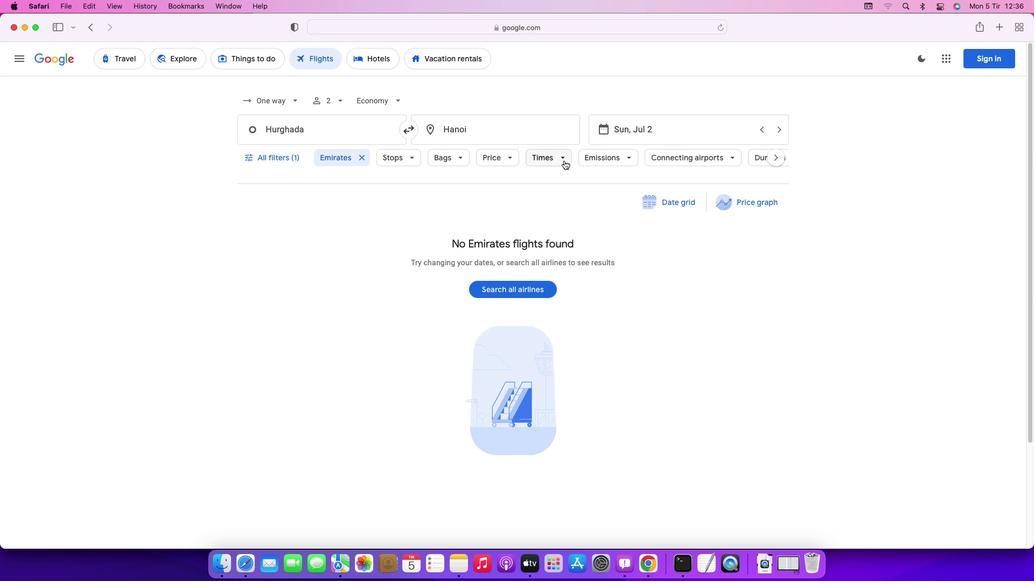 
Action: Mouse pressed left at (563, 161)
Screenshot: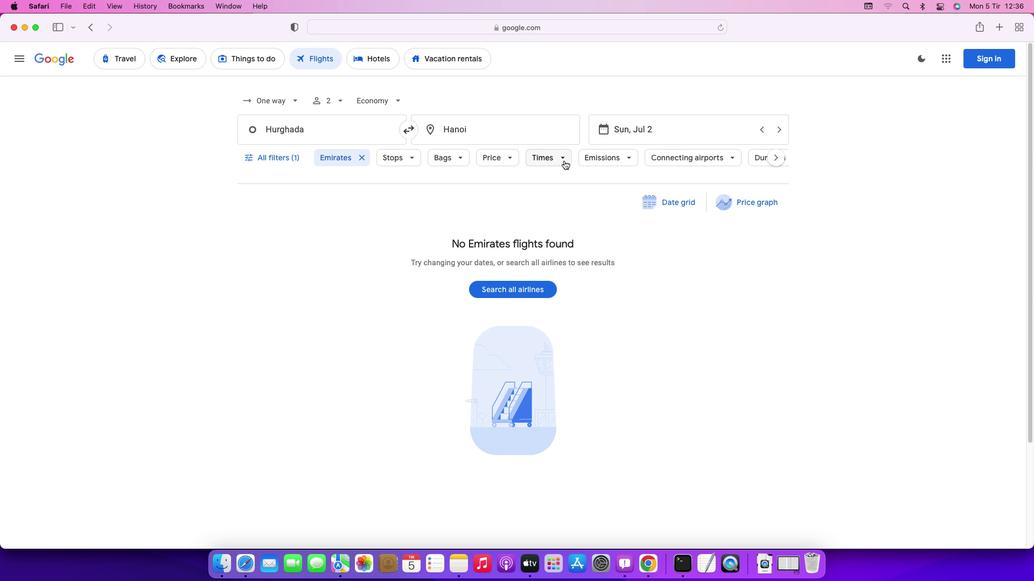 
Action: Mouse moved to (542, 261)
Screenshot: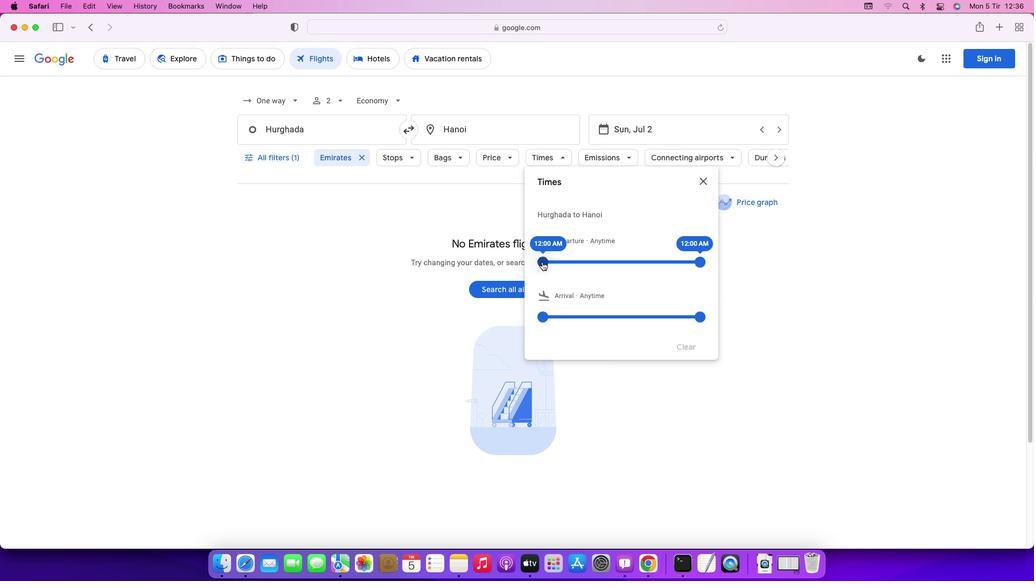 
Action: Mouse pressed left at (542, 261)
Screenshot: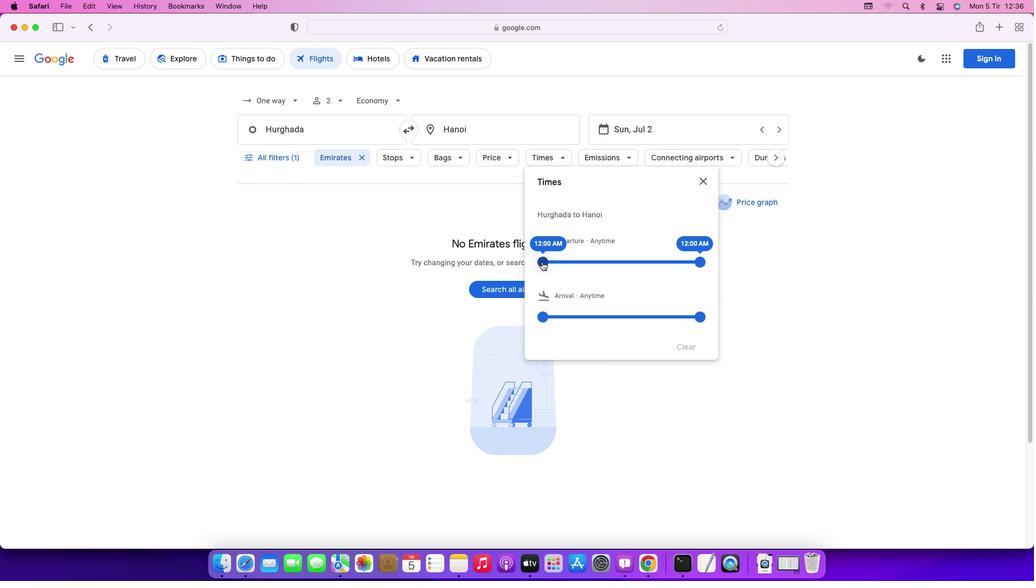
Action: Mouse moved to (699, 183)
Screenshot: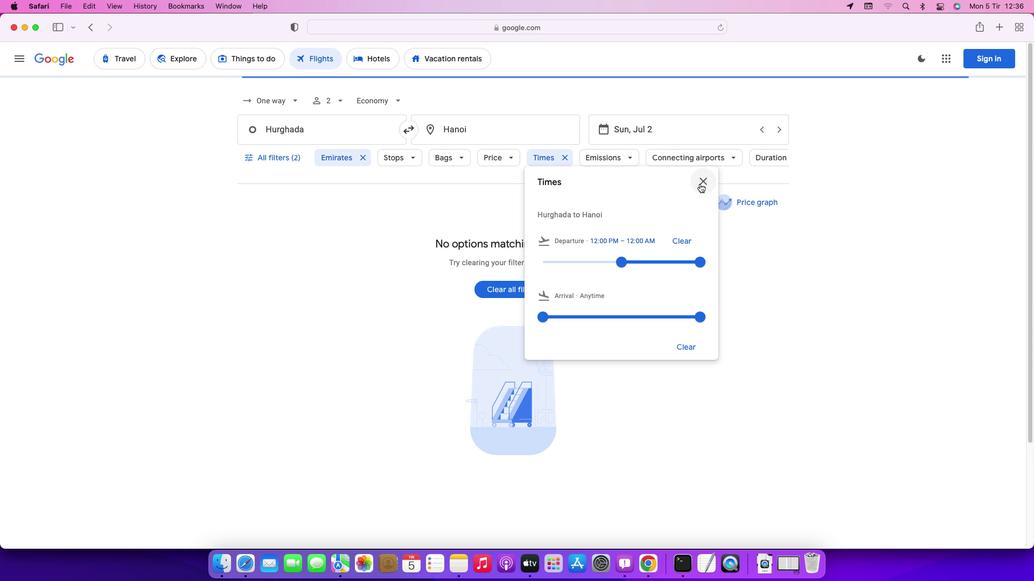 
Action: Mouse pressed left at (699, 183)
Screenshot: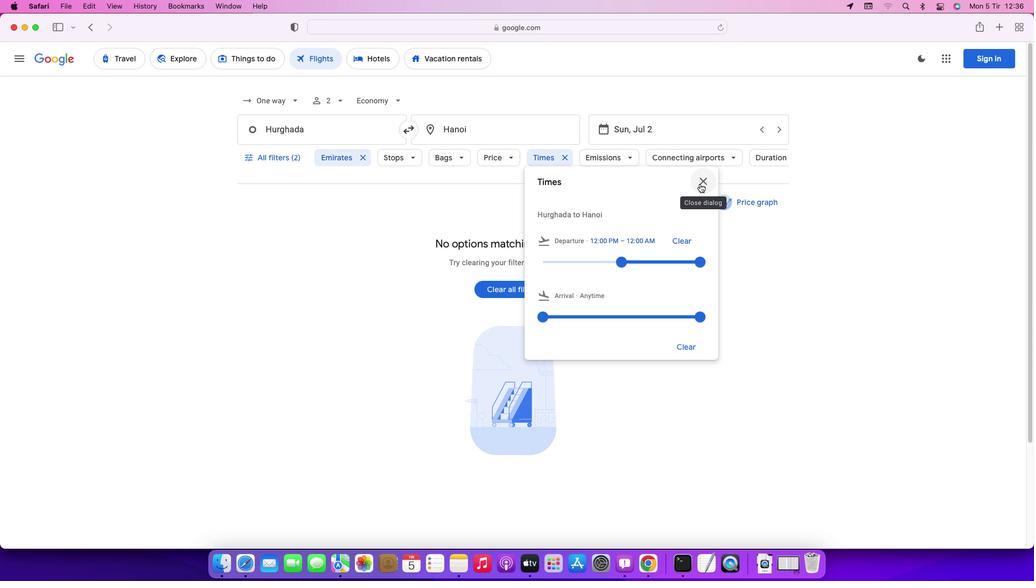 
Action: Mouse moved to (685, 151)
Screenshot: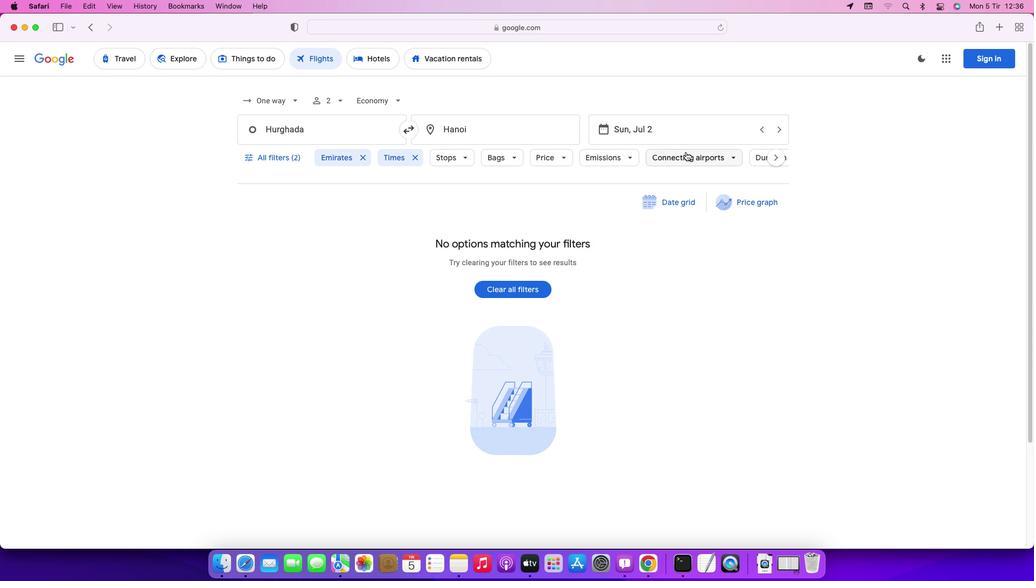 
Action: Mouse pressed left at (685, 151)
Screenshot: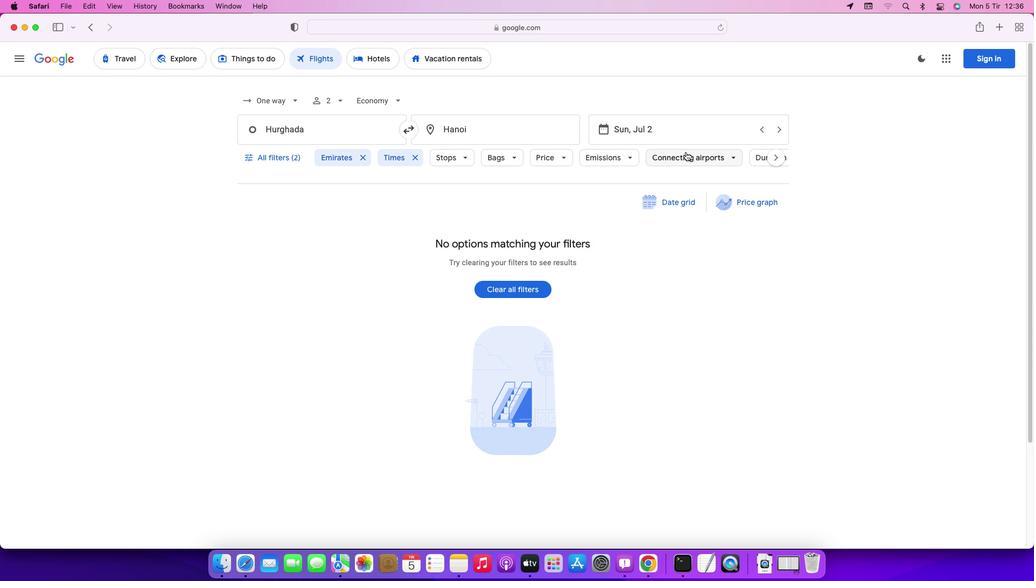 
Action: Mouse moved to (808, 270)
Screenshot: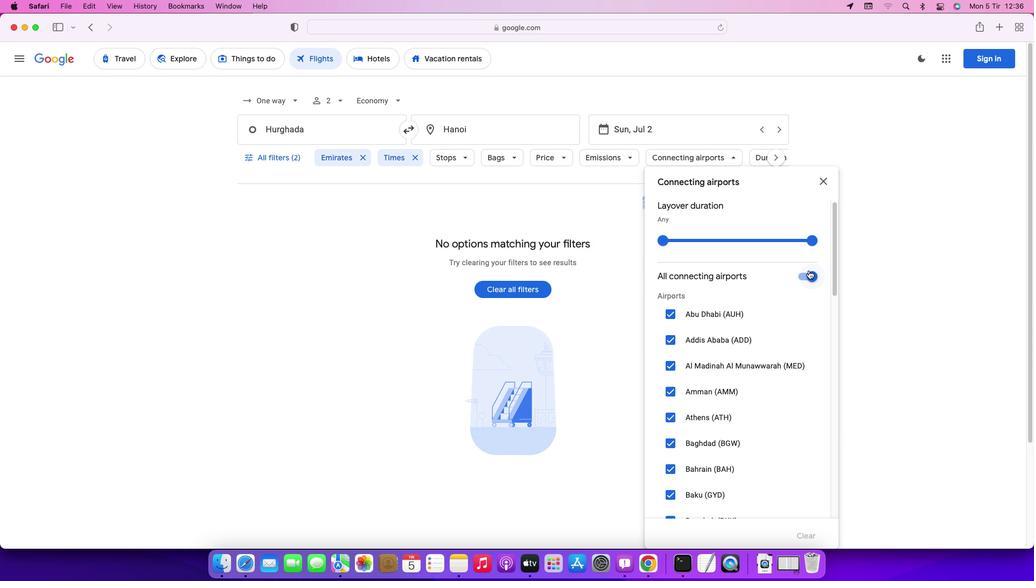 
Action: Mouse pressed left at (808, 270)
Screenshot: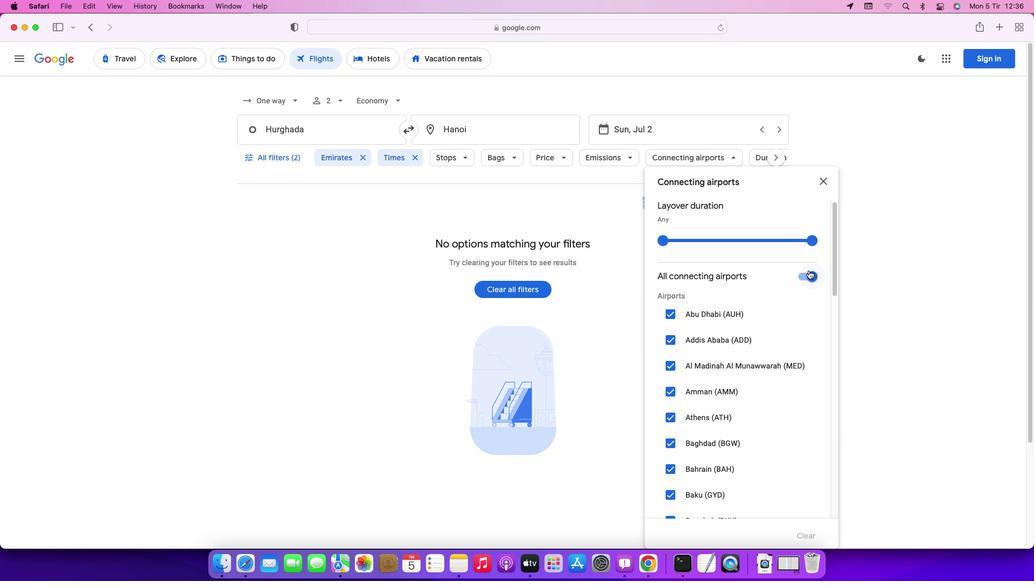 
Action: Mouse moved to (754, 382)
Screenshot: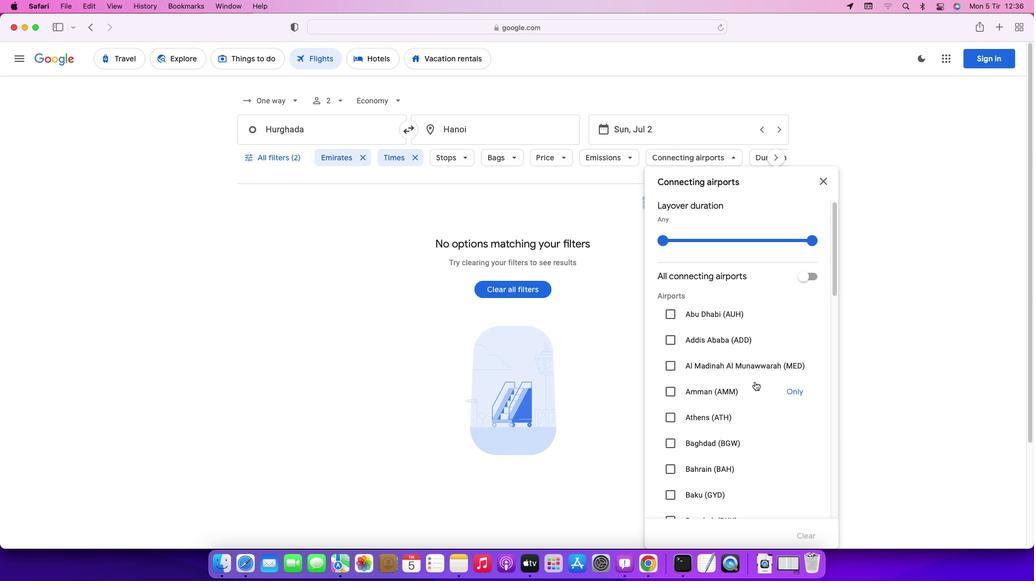 
Action: Mouse scrolled (754, 382) with delta (0, 0)
Screenshot: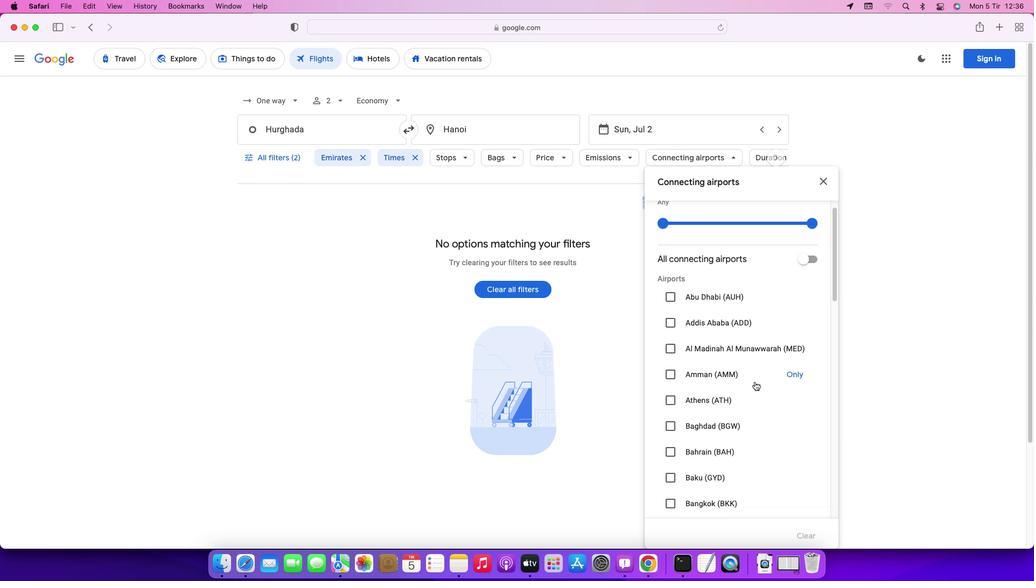 
Action: Mouse scrolled (754, 382) with delta (0, 0)
Screenshot: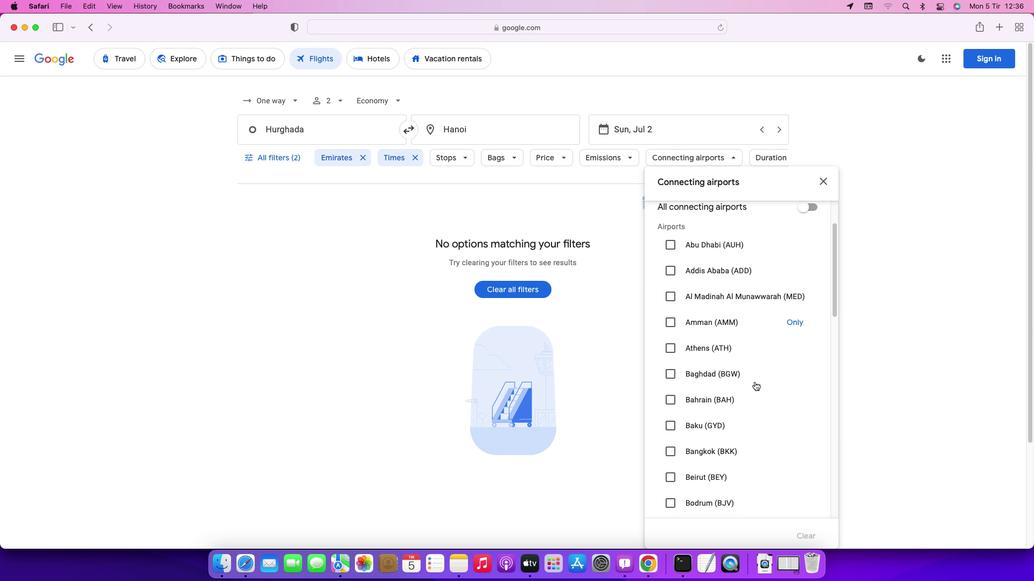 
Action: Mouse scrolled (754, 382) with delta (0, -1)
Screenshot: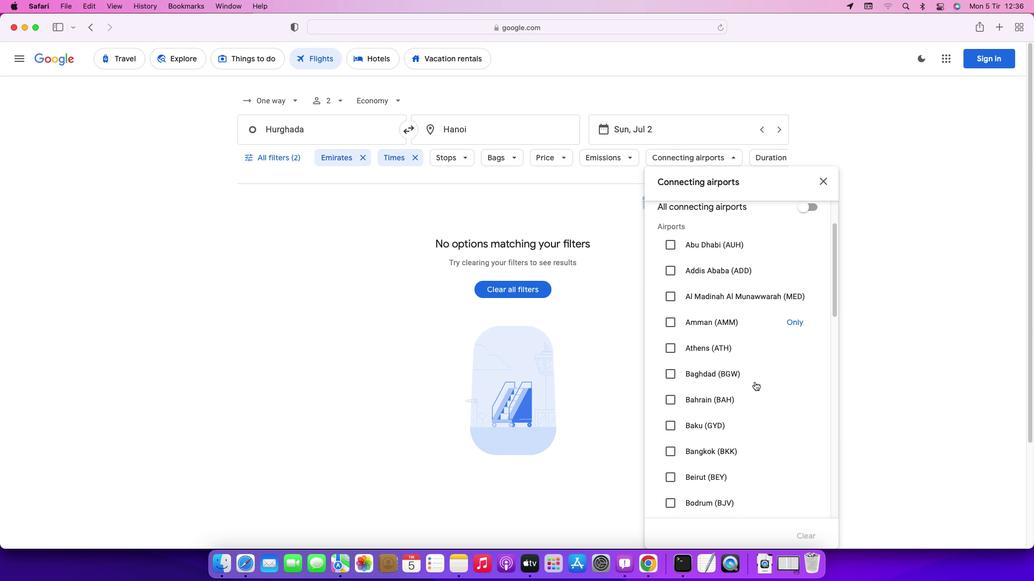 
Action: Mouse moved to (753, 384)
Screenshot: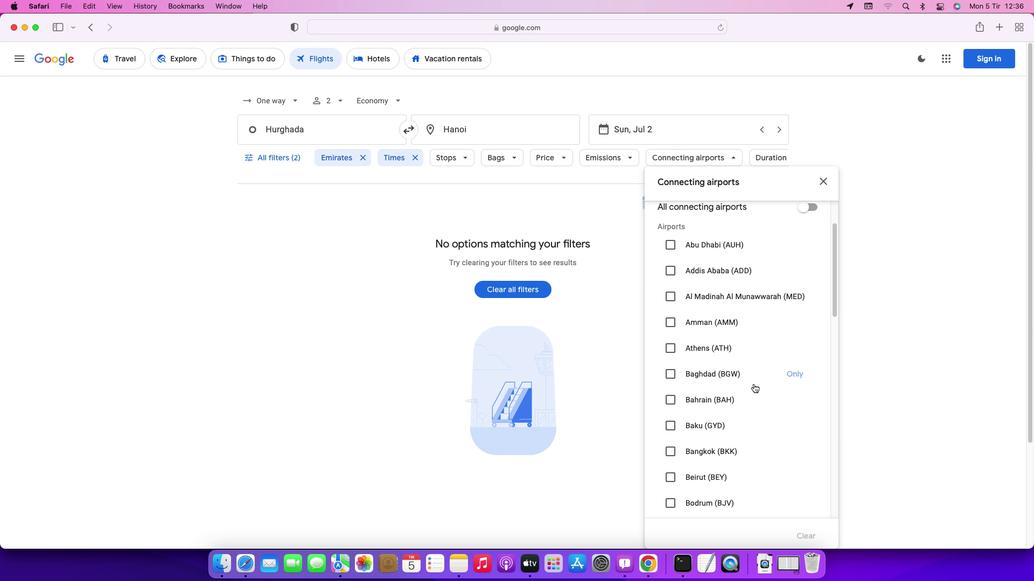 
Action: Mouse scrolled (753, 384) with delta (0, 0)
Screenshot: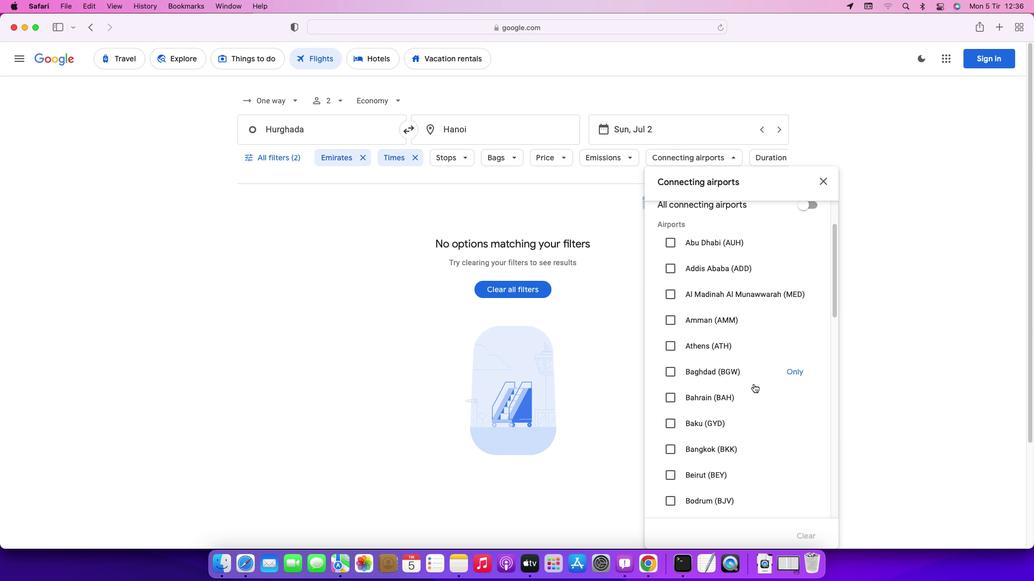 
Action: Mouse scrolled (753, 384) with delta (0, 0)
Screenshot: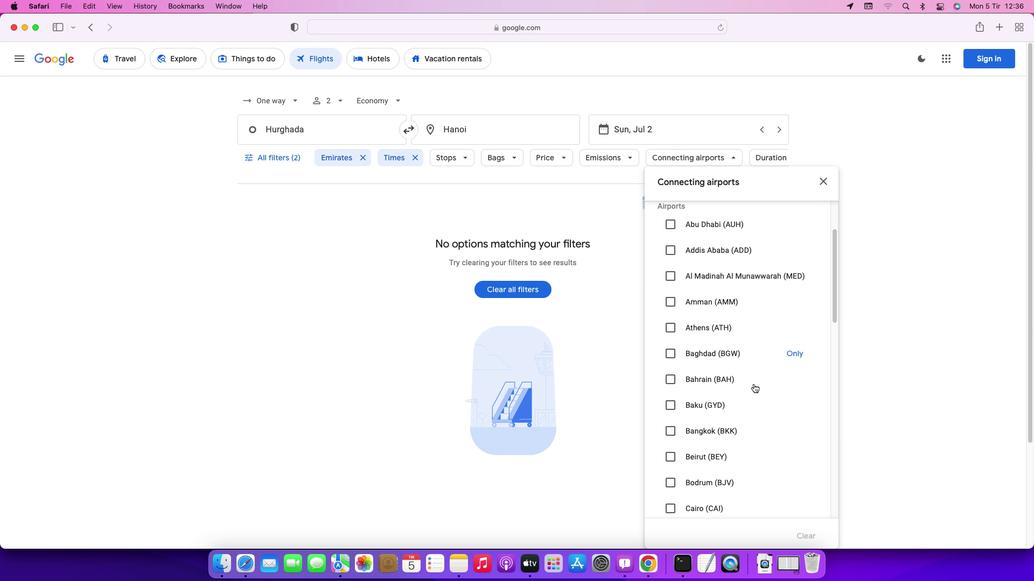 
Action: Mouse scrolled (753, 384) with delta (0, -1)
Screenshot: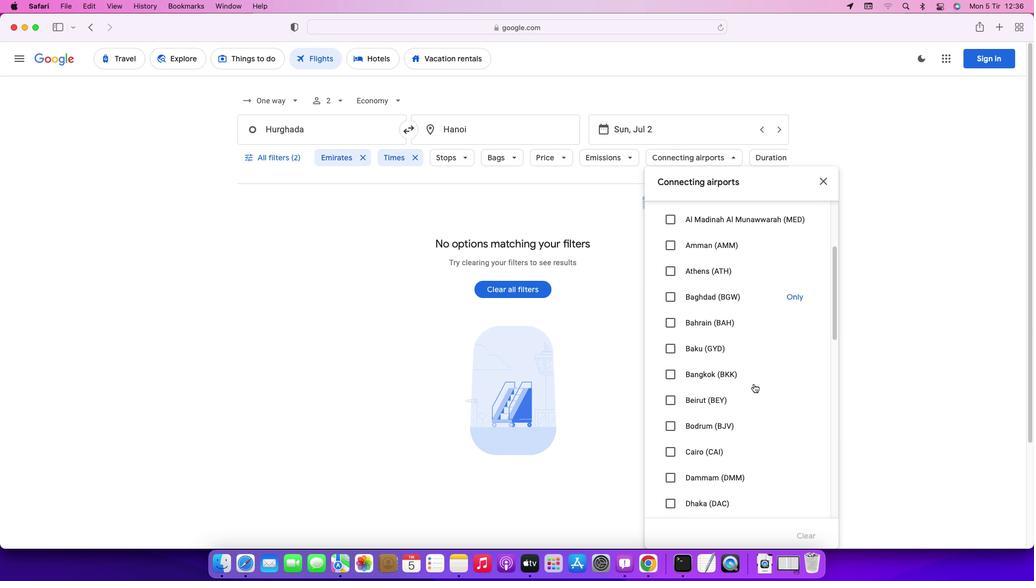 
Action: Mouse scrolled (753, 384) with delta (0, 0)
Screenshot: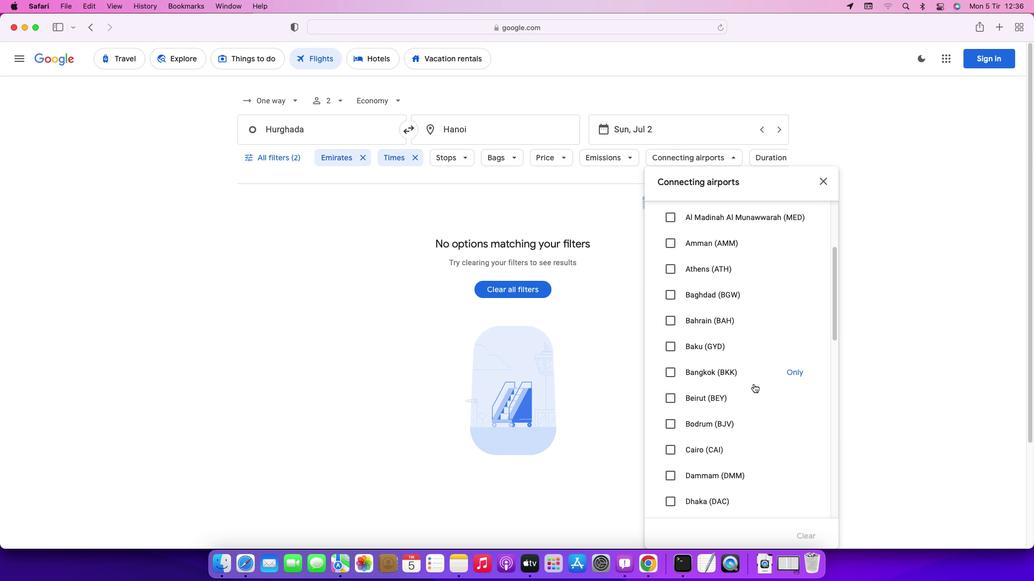 
Action: Mouse scrolled (753, 384) with delta (0, 0)
Screenshot: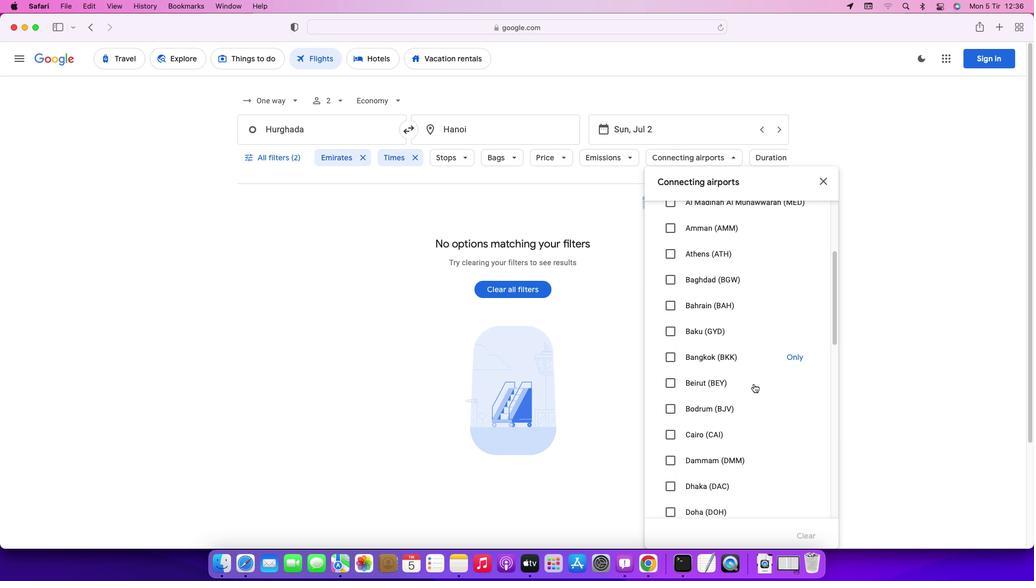 
Action: Mouse scrolled (753, 384) with delta (0, 0)
Screenshot: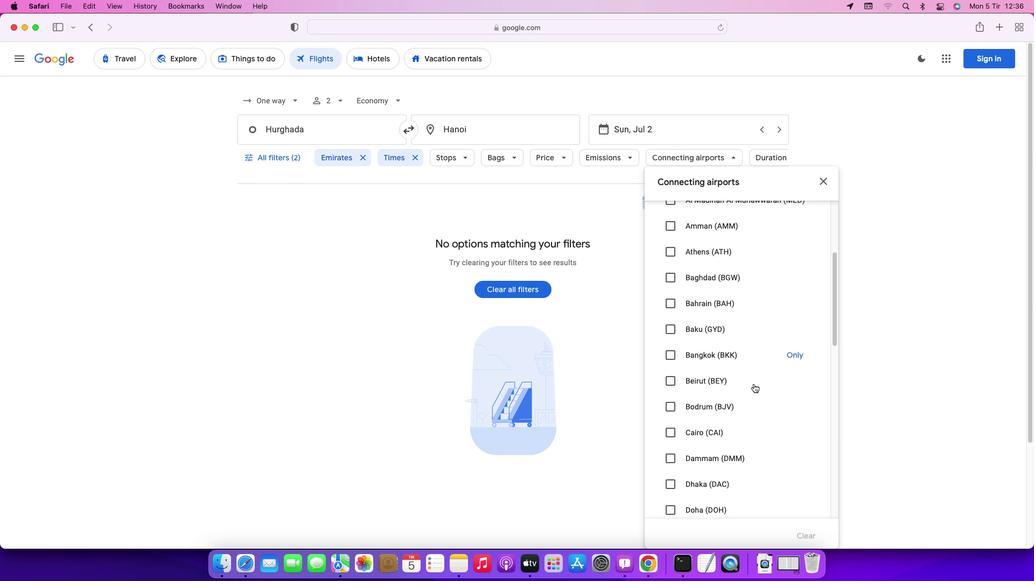 
Action: Mouse scrolled (753, 384) with delta (0, 0)
Screenshot: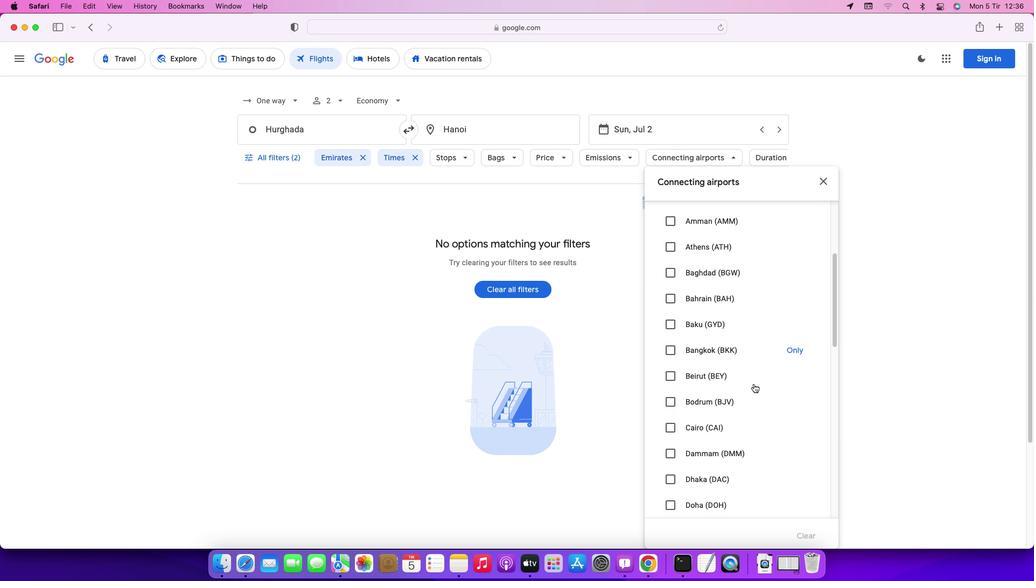 
Action: Mouse moved to (747, 402)
Screenshot: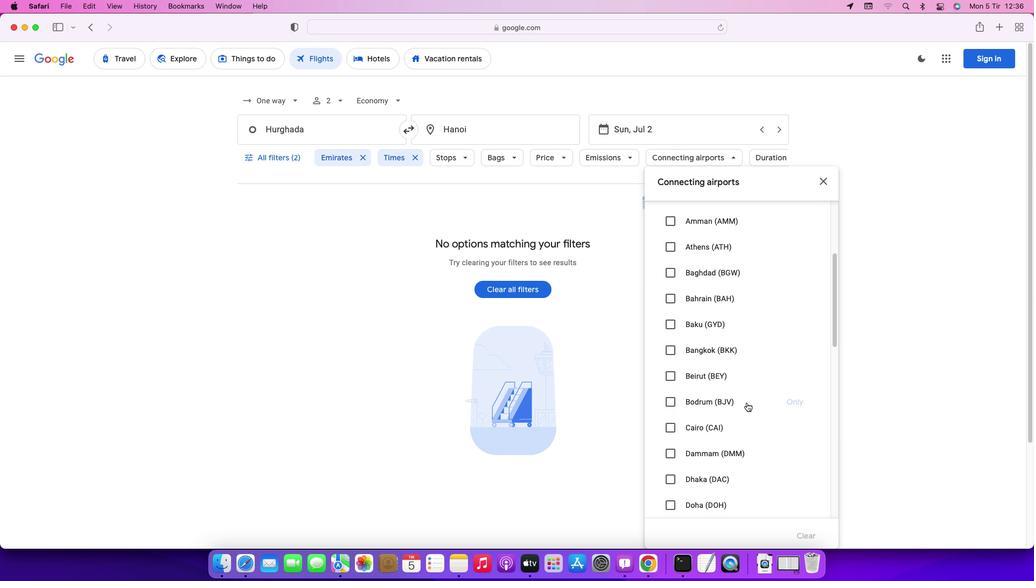 
Action: Mouse scrolled (747, 402) with delta (0, 0)
Screenshot: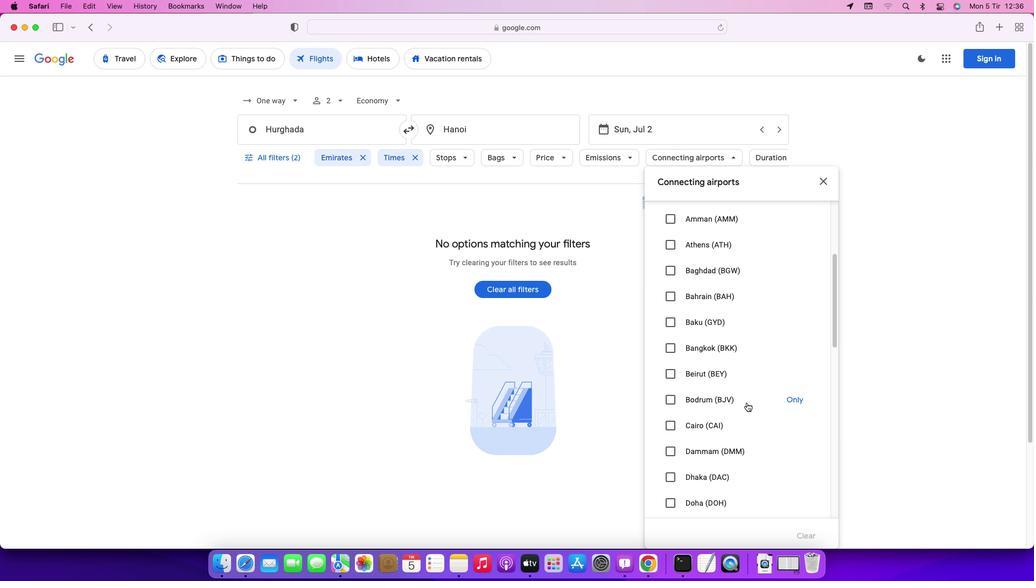 
Action: Mouse scrolled (747, 402) with delta (0, 0)
Screenshot: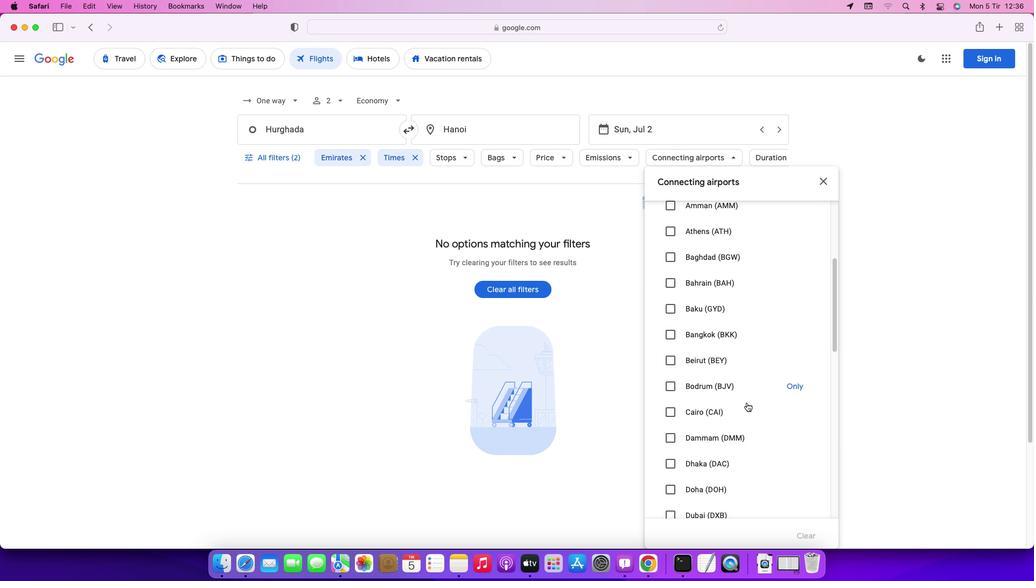 
Action: Mouse scrolled (747, 402) with delta (0, 0)
Screenshot: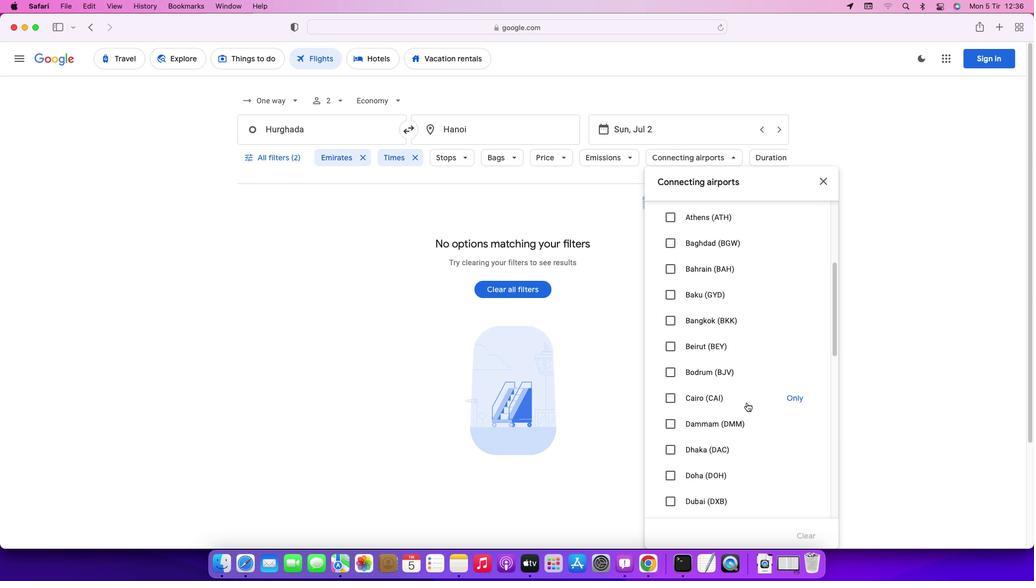
Action: Mouse scrolled (747, 402) with delta (0, 0)
Screenshot: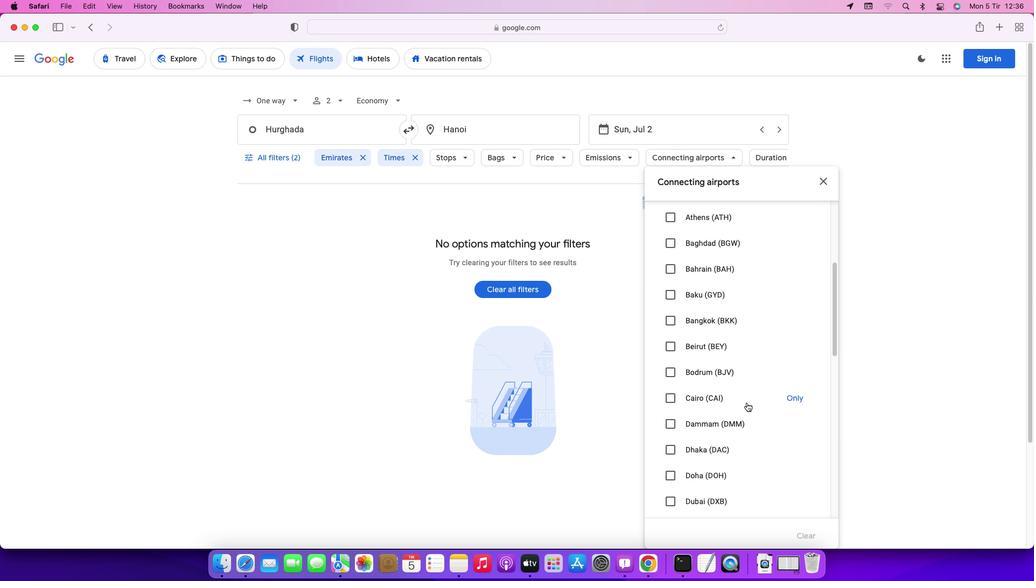 
Action: Mouse moved to (671, 504)
Screenshot: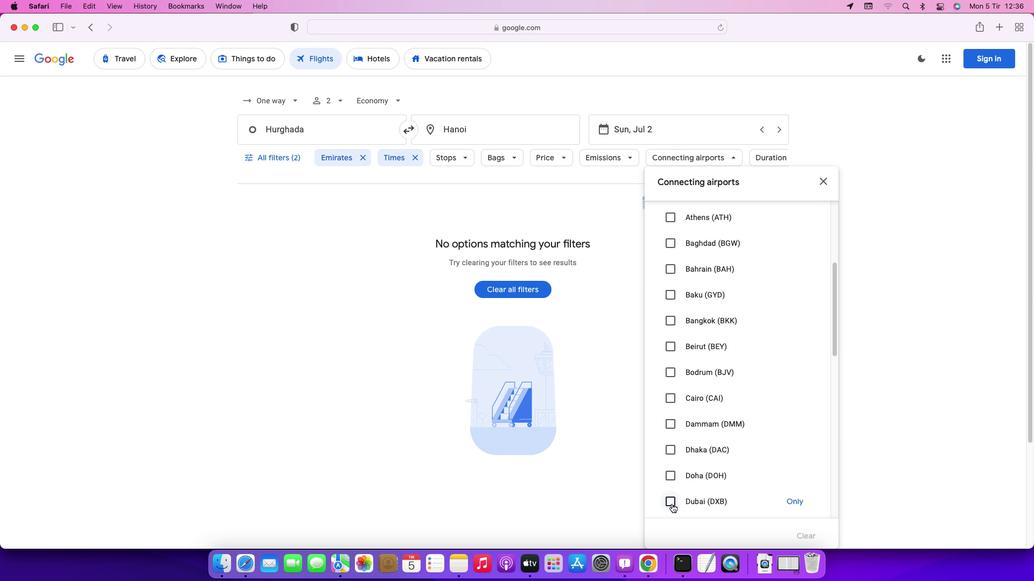 
Action: Mouse pressed left at (671, 504)
Screenshot: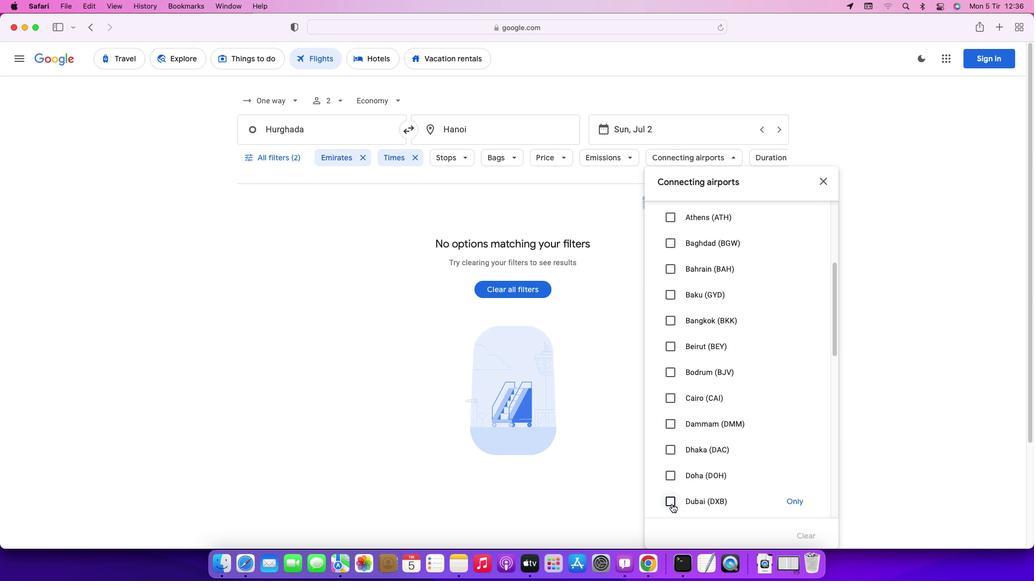 
Action: Mouse moved to (824, 184)
Screenshot: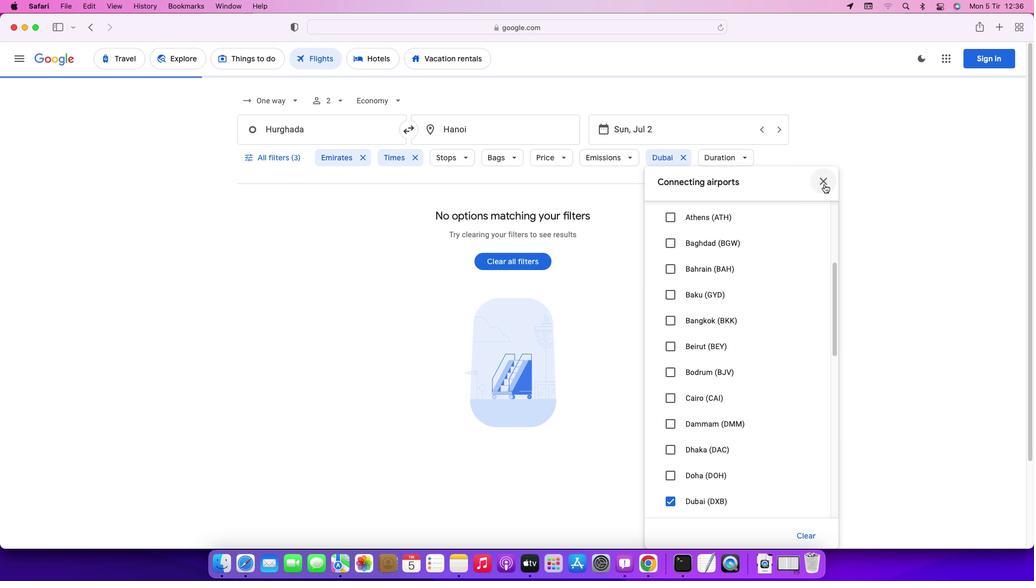 
Action: Mouse pressed left at (824, 184)
Screenshot: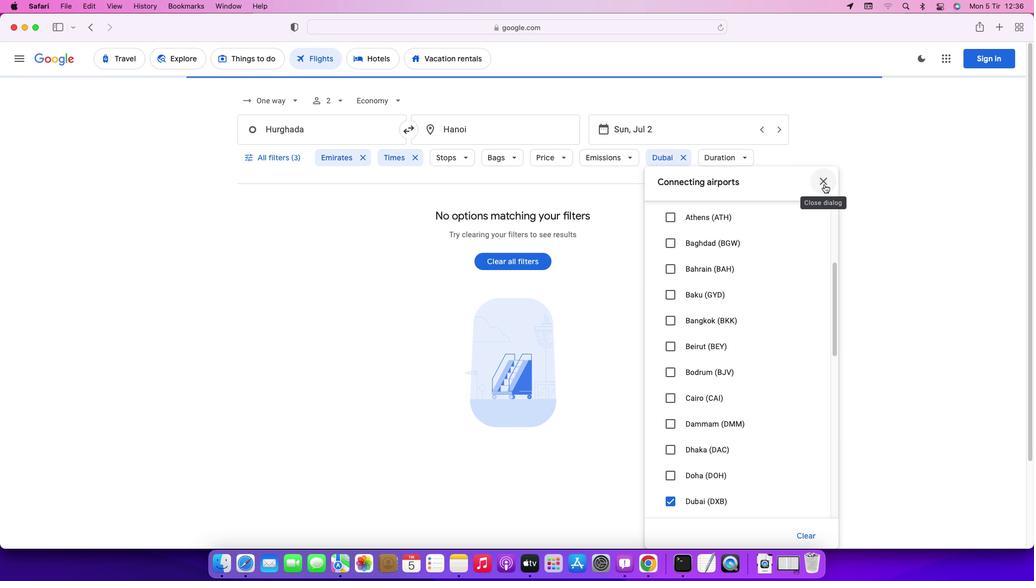 
